Task: Open Card Food Processing Review in Board Sales Forecasting and Analysis to Workspace Corporate Social Responsibility and add a team member Softage.1@softage.net, a label Orange, a checklist Invoice Tracking, an attachment from your computer, a color Orange and finally, add a card description 'Plan and execute company team-building retreat with a focus on work-life balance' and a comment 'Let us approach this task with a sense of urgency and importance, recognizing the impact it has on the overall project.'. Add a start date 'Jan 05, 1900' with a due date 'Jan 12, 1900'
Action: Mouse moved to (77, 421)
Screenshot: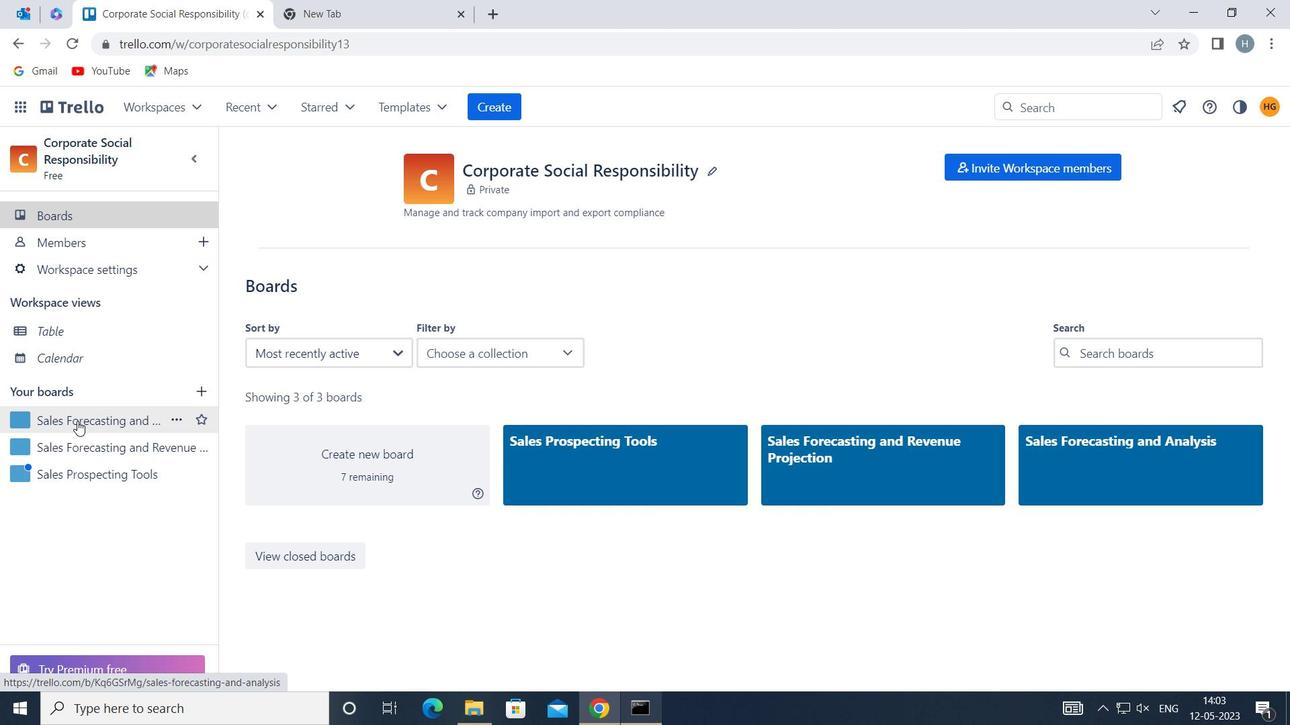 
Action: Mouse pressed left at (77, 421)
Screenshot: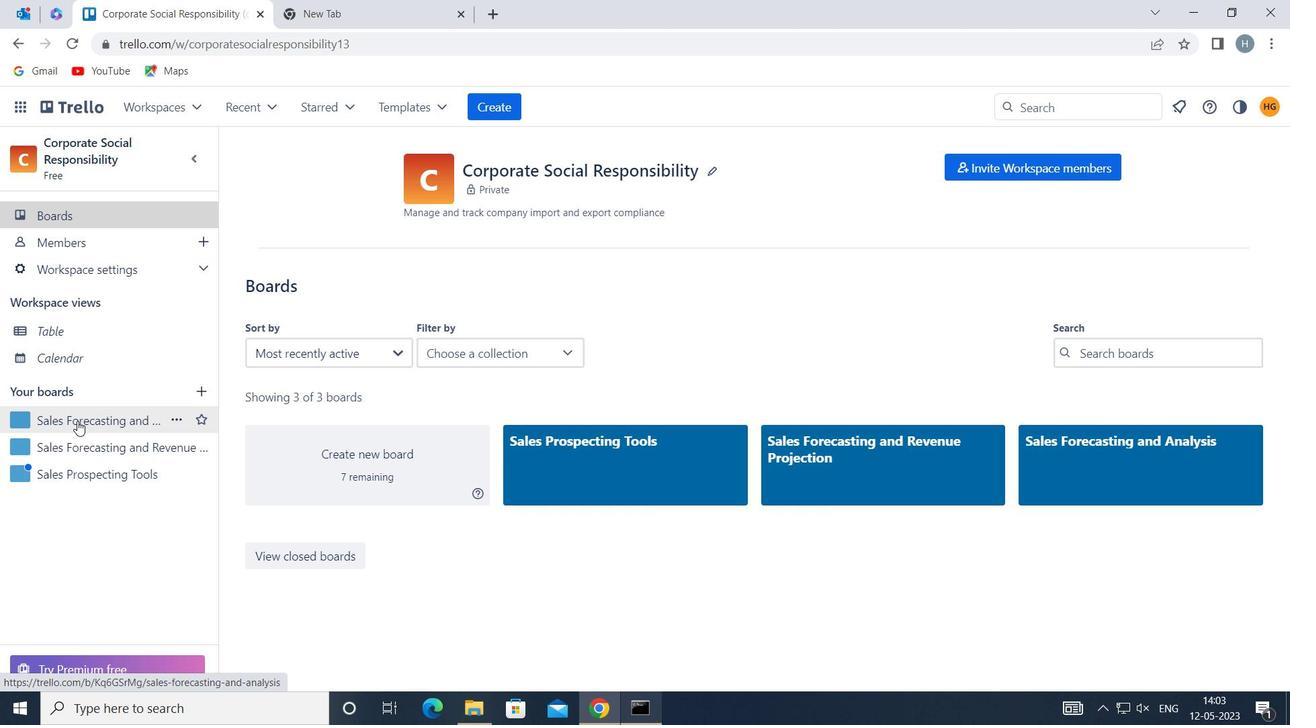
Action: Mouse moved to (589, 244)
Screenshot: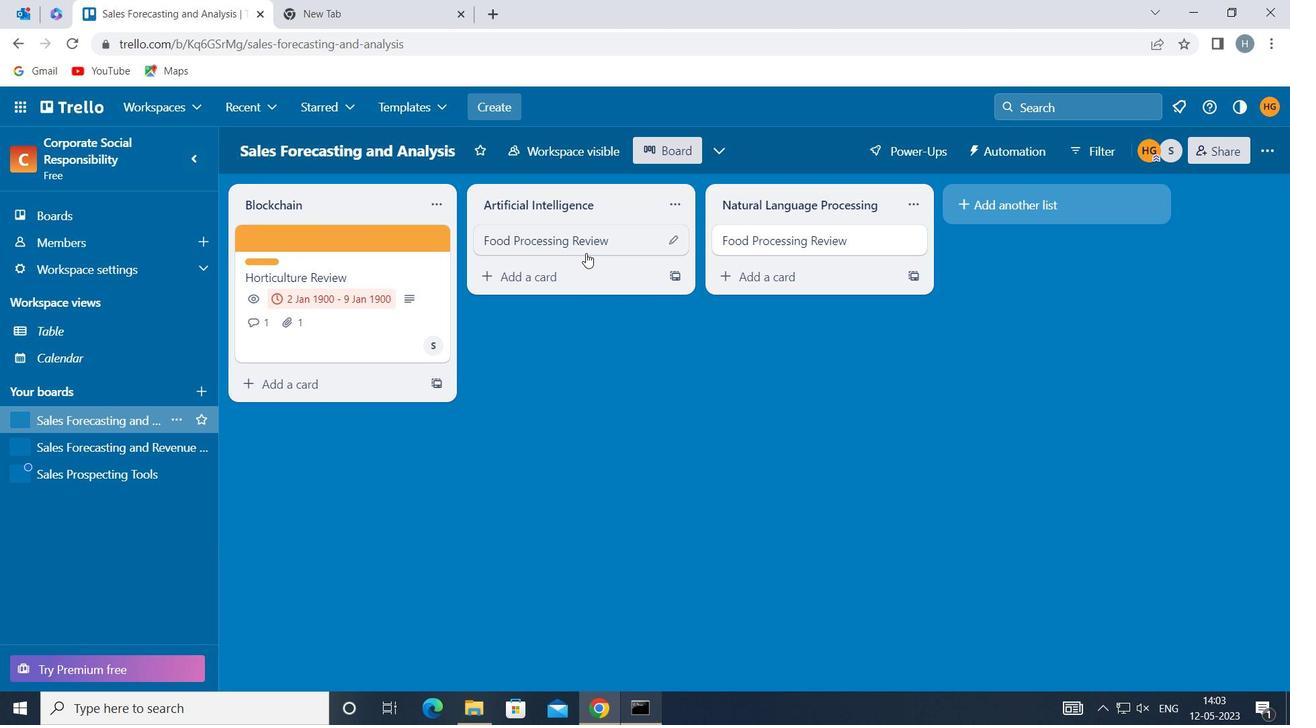 
Action: Mouse pressed left at (589, 244)
Screenshot: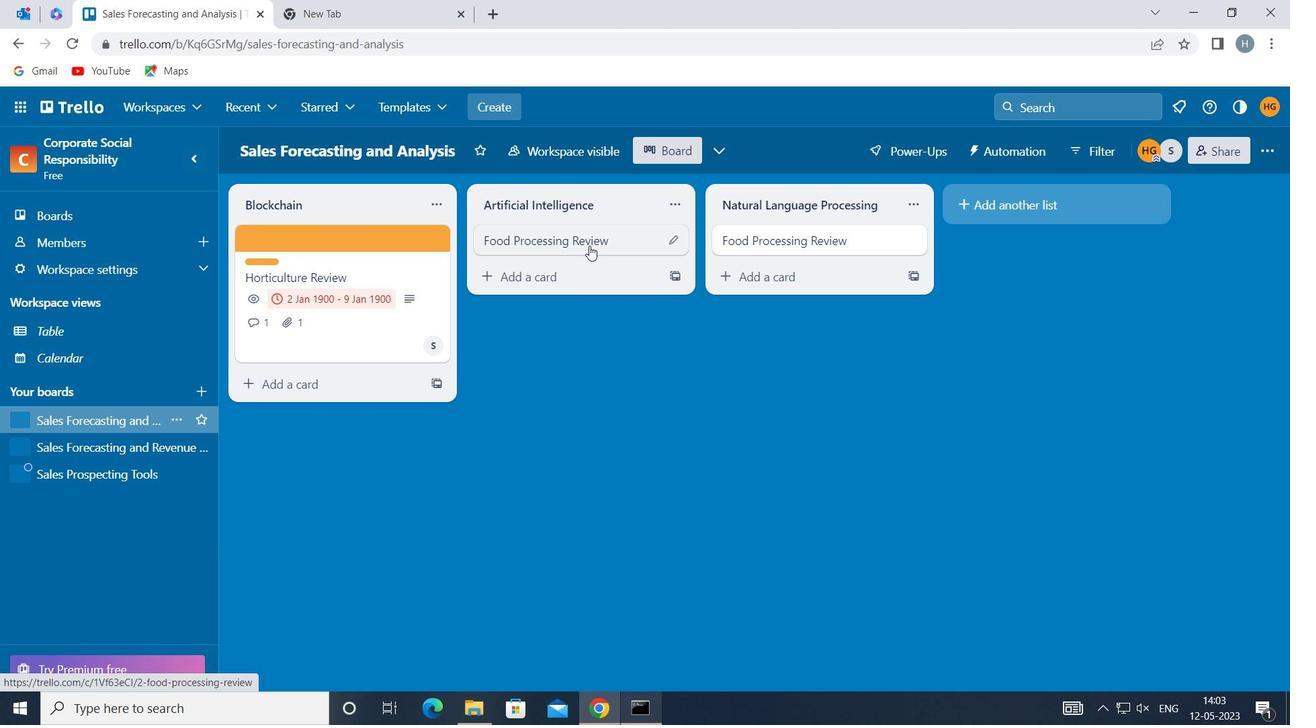 
Action: Mouse moved to (817, 291)
Screenshot: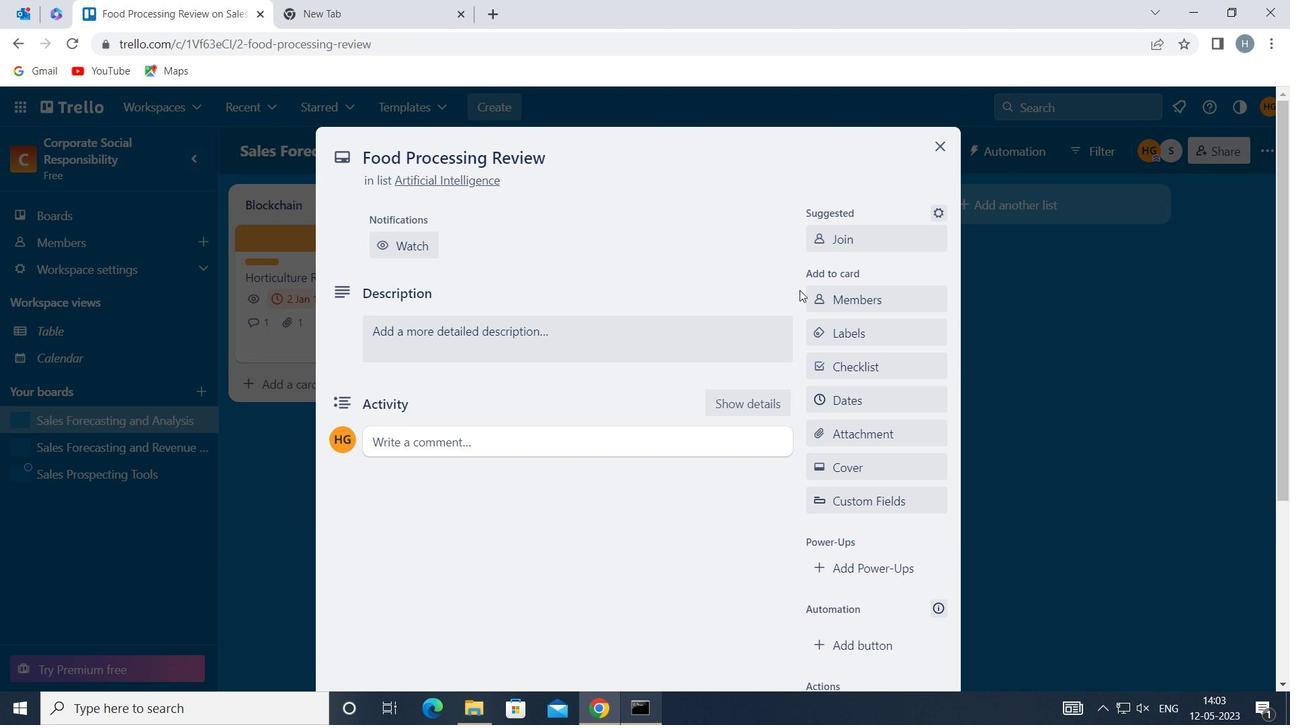 
Action: Mouse pressed left at (817, 291)
Screenshot: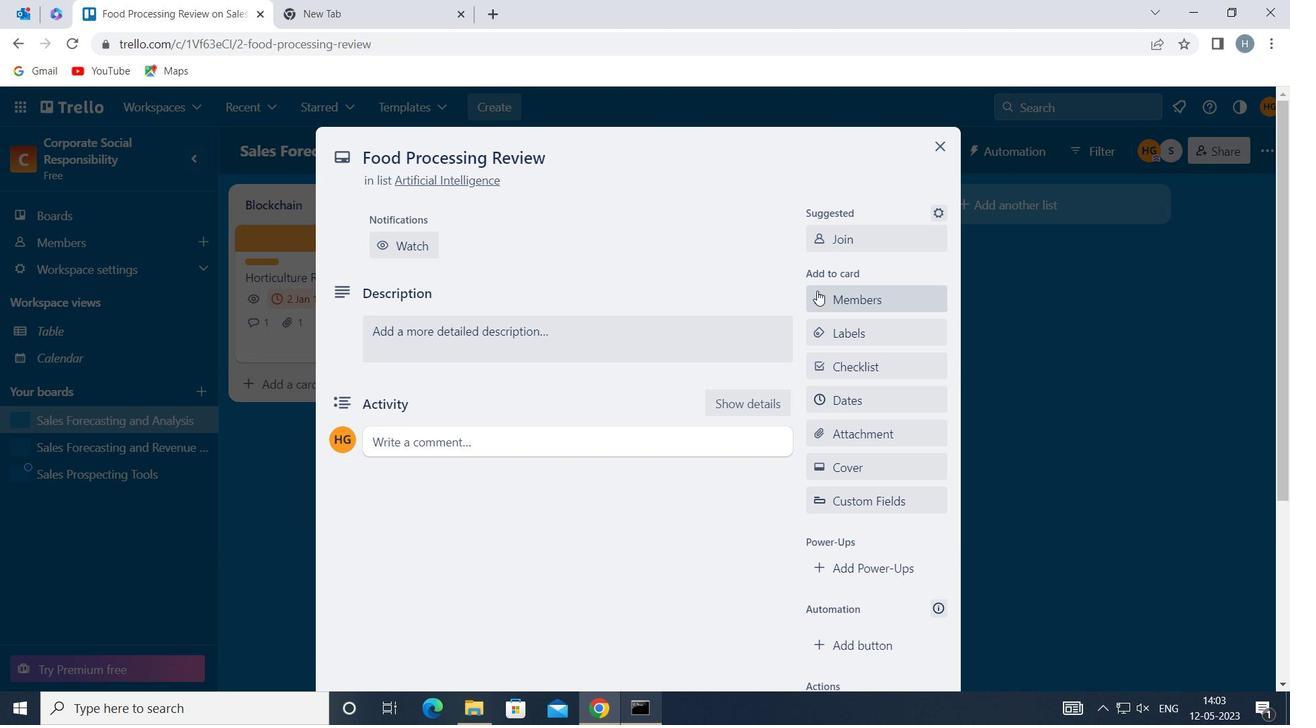 
Action: Key pressed softage
Screenshot: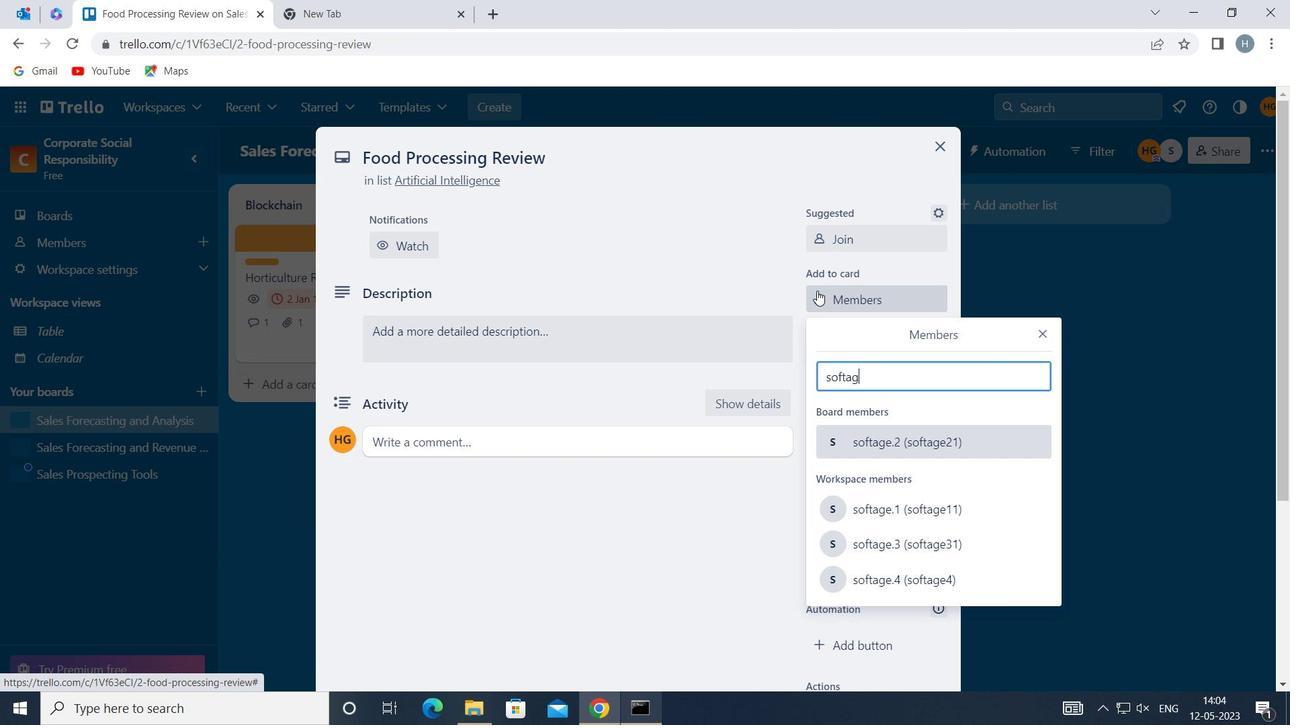 
Action: Mouse moved to (908, 503)
Screenshot: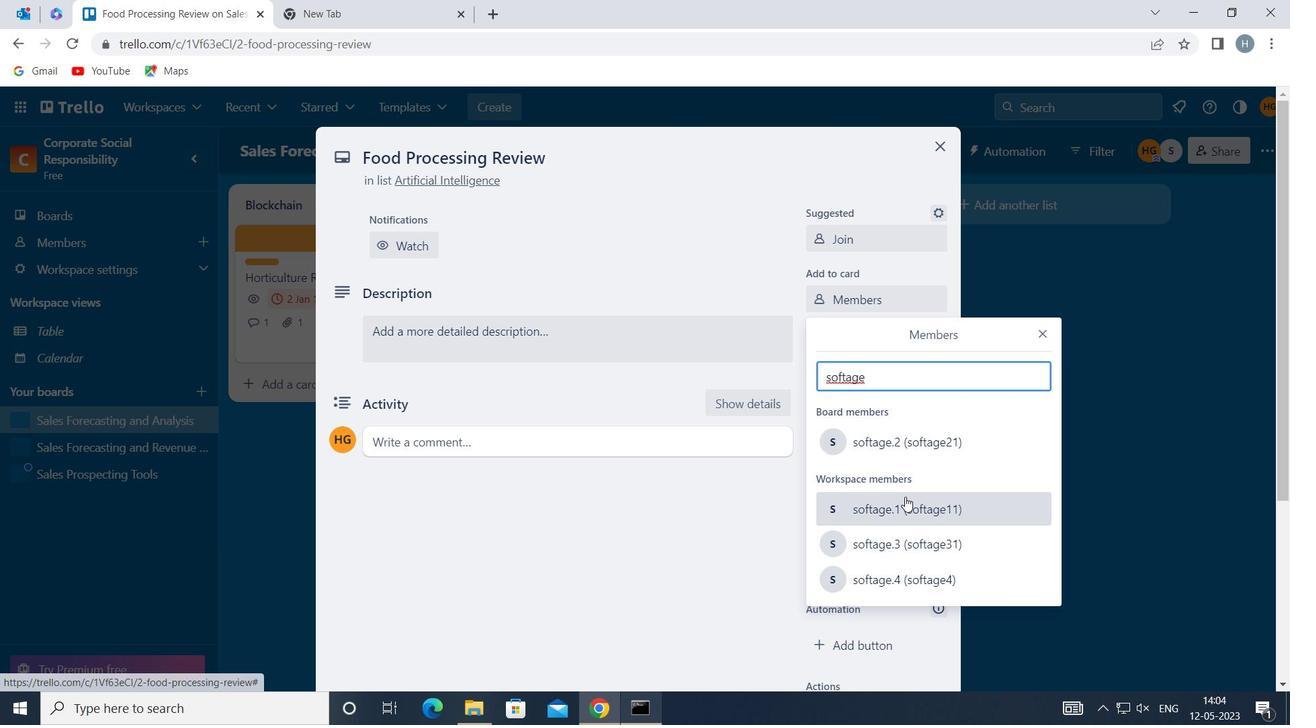 
Action: Mouse pressed left at (908, 503)
Screenshot: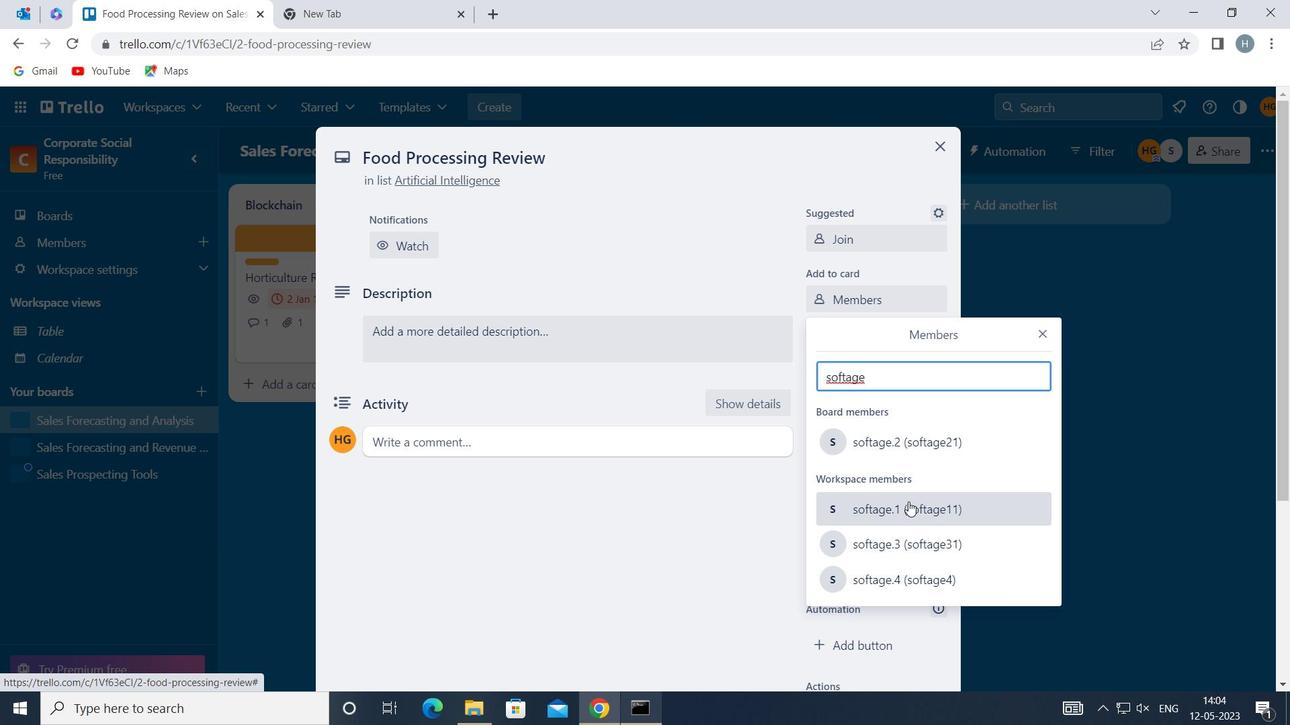 
Action: Mouse moved to (1050, 333)
Screenshot: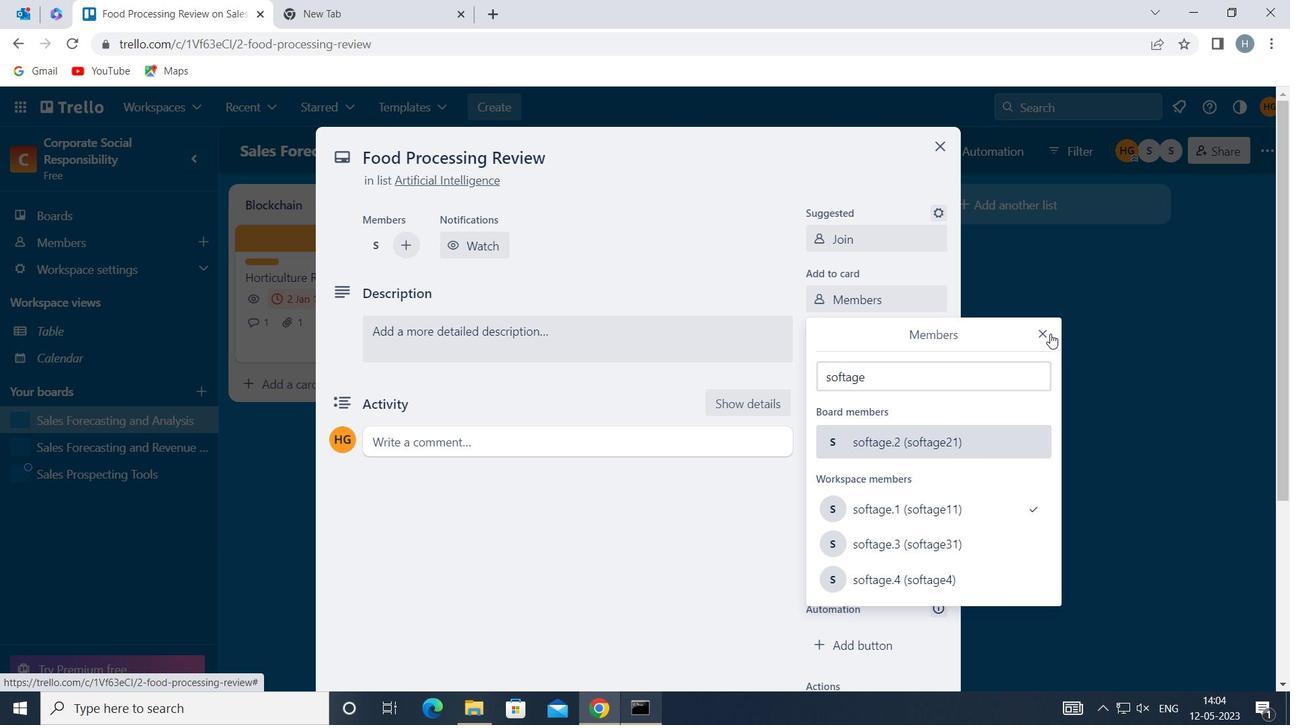 
Action: Mouse pressed left at (1050, 333)
Screenshot: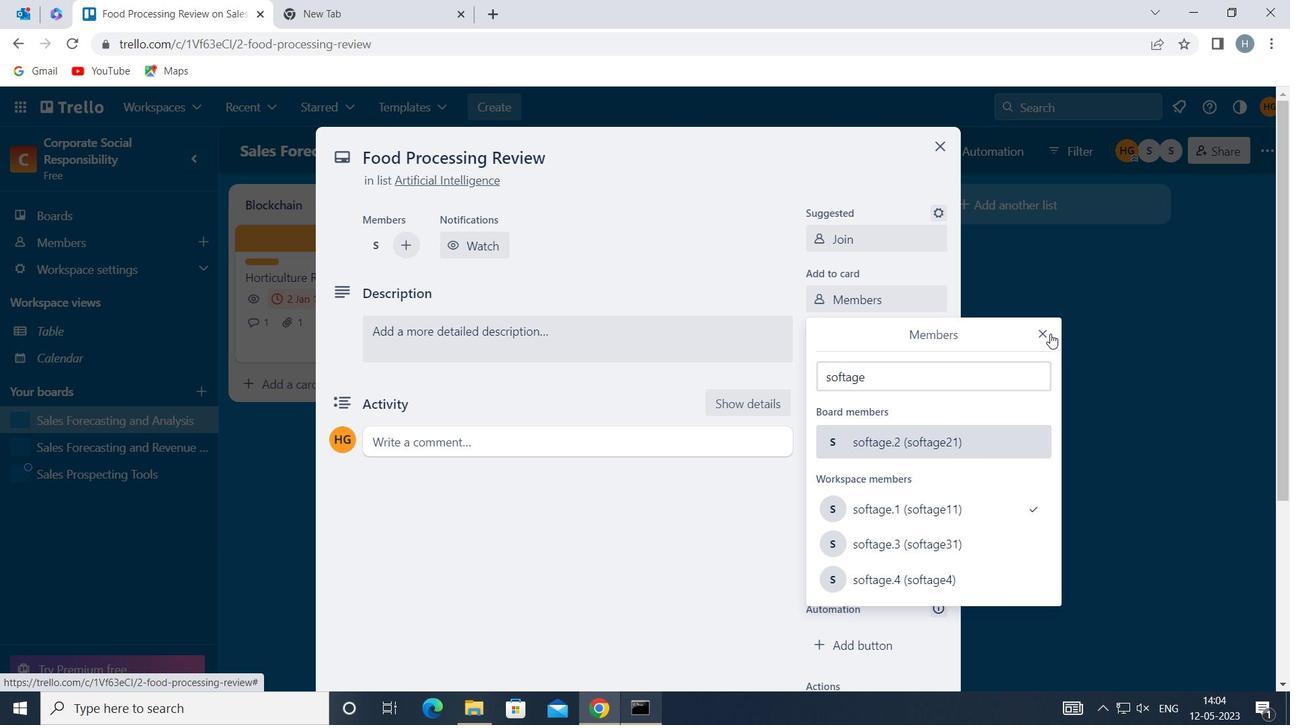 
Action: Mouse moved to (877, 329)
Screenshot: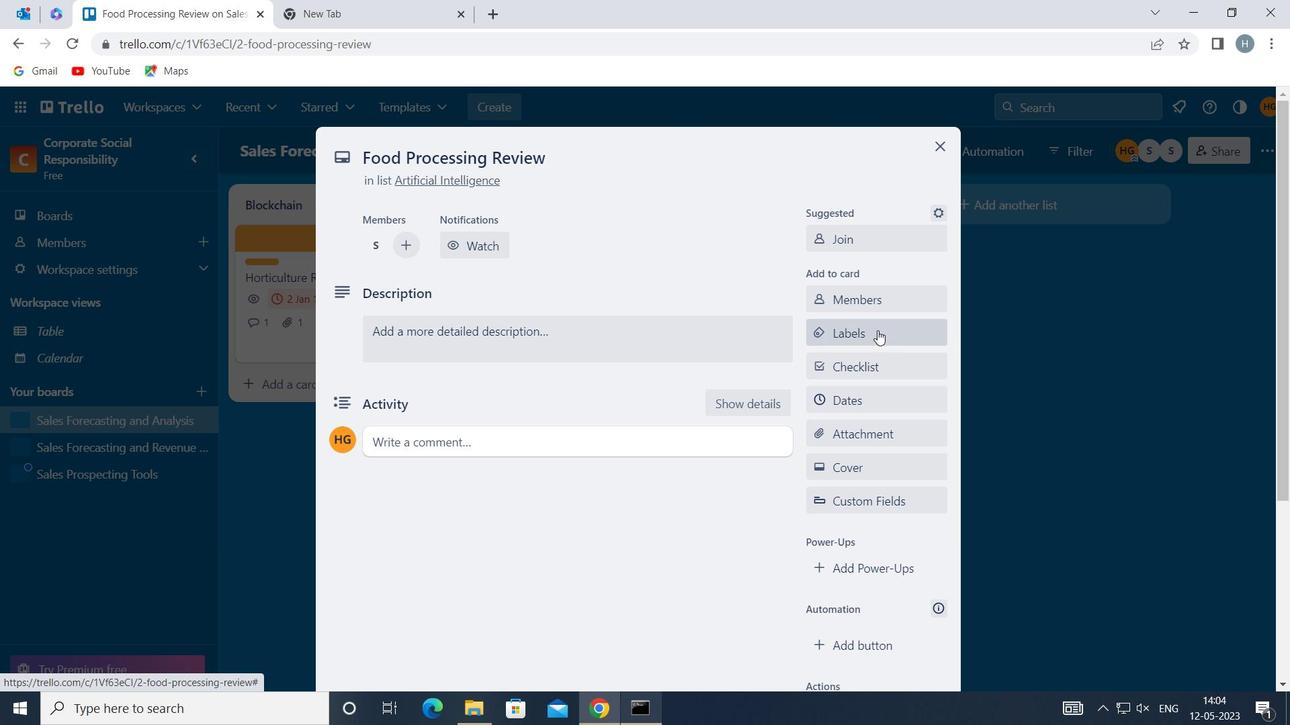 
Action: Mouse pressed left at (877, 329)
Screenshot: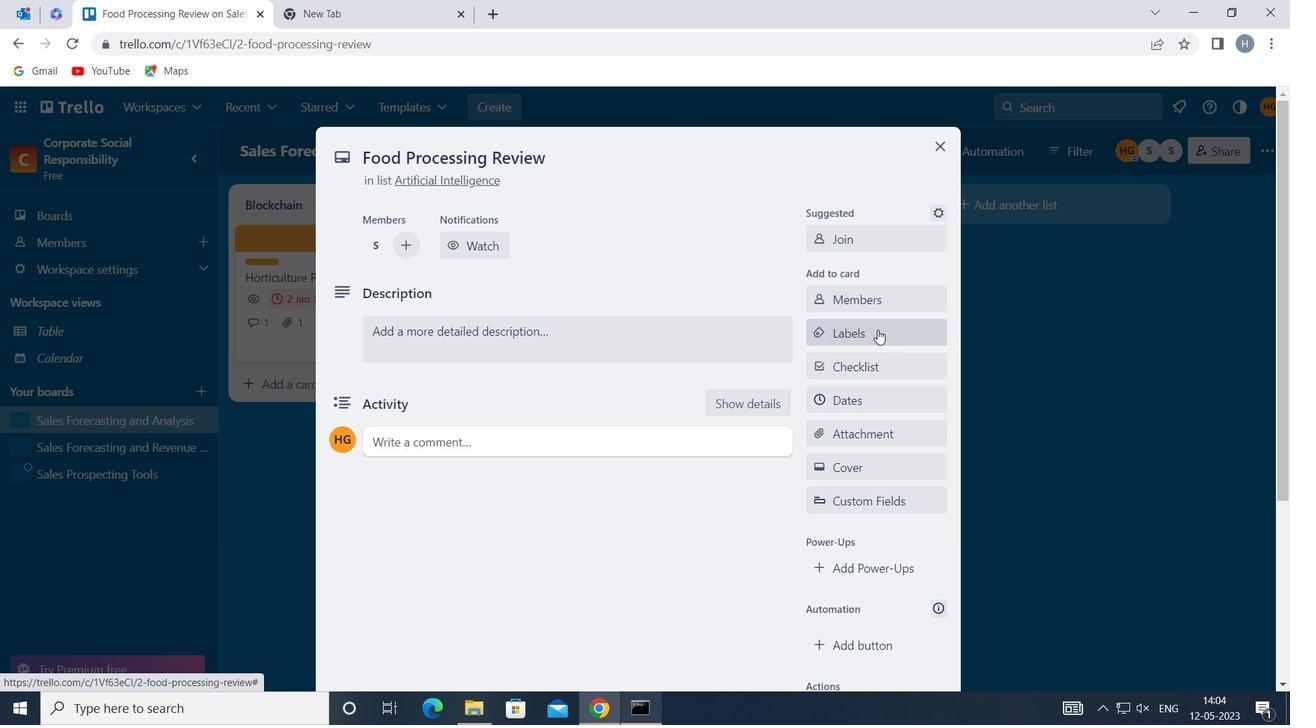 
Action: Mouse moved to (878, 305)
Screenshot: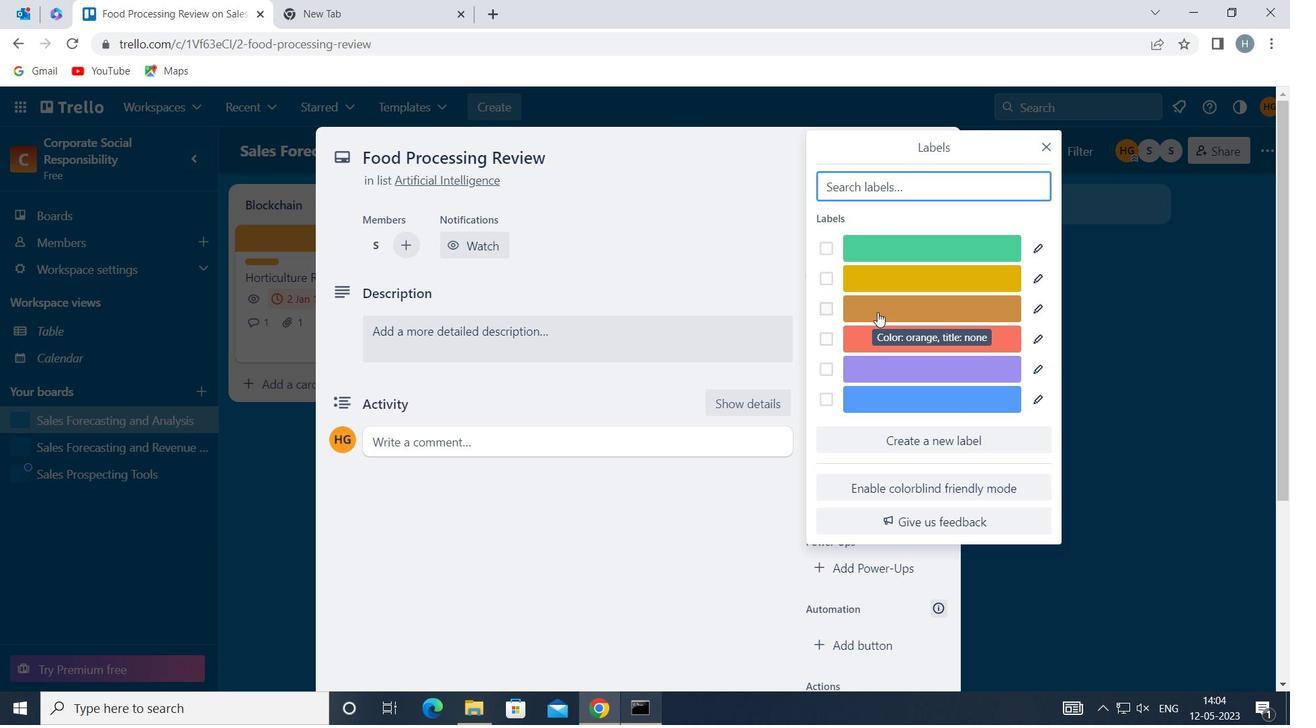 
Action: Mouse pressed left at (878, 305)
Screenshot: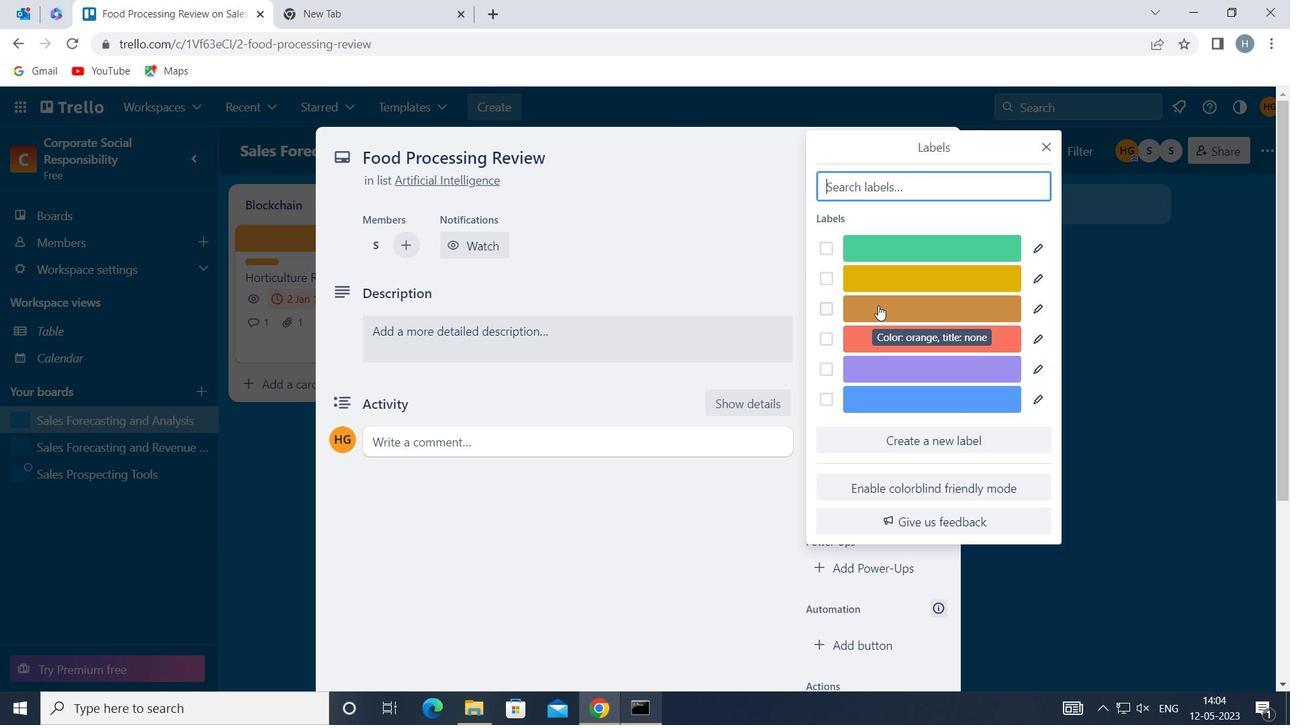 
Action: Mouse moved to (1047, 144)
Screenshot: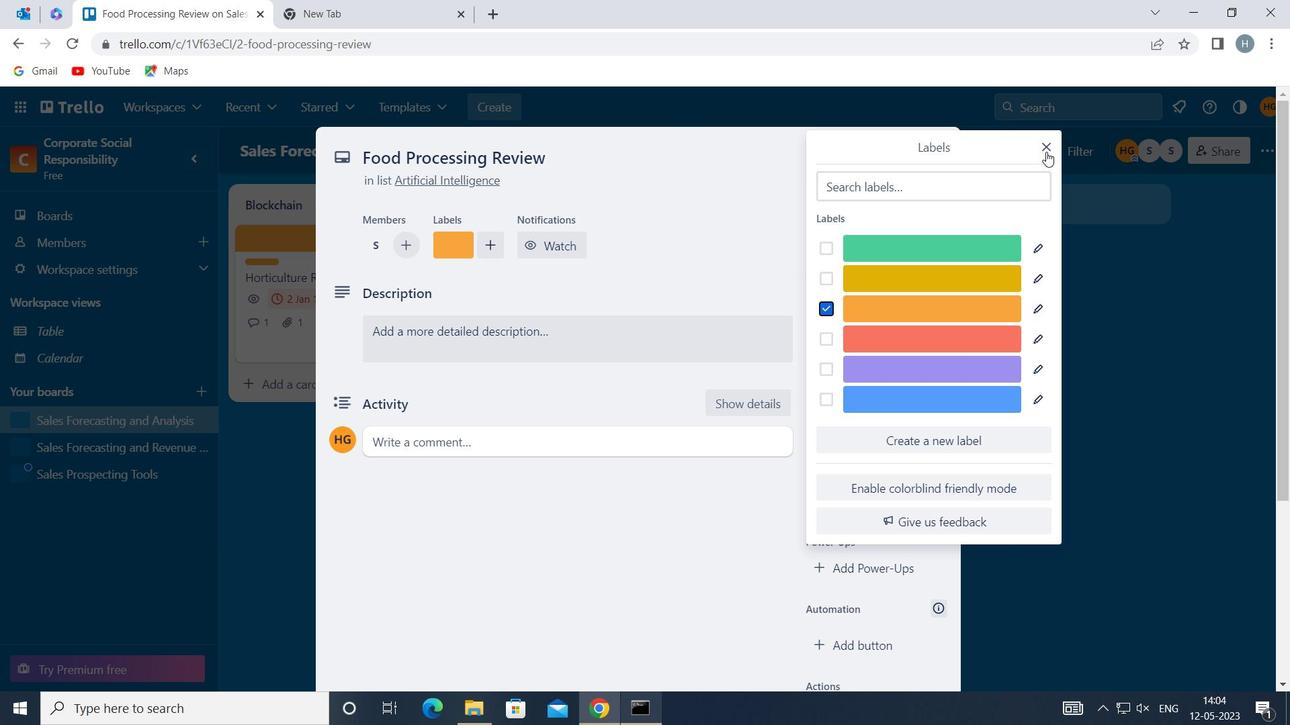 
Action: Mouse pressed left at (1047, 144)
Screenshot: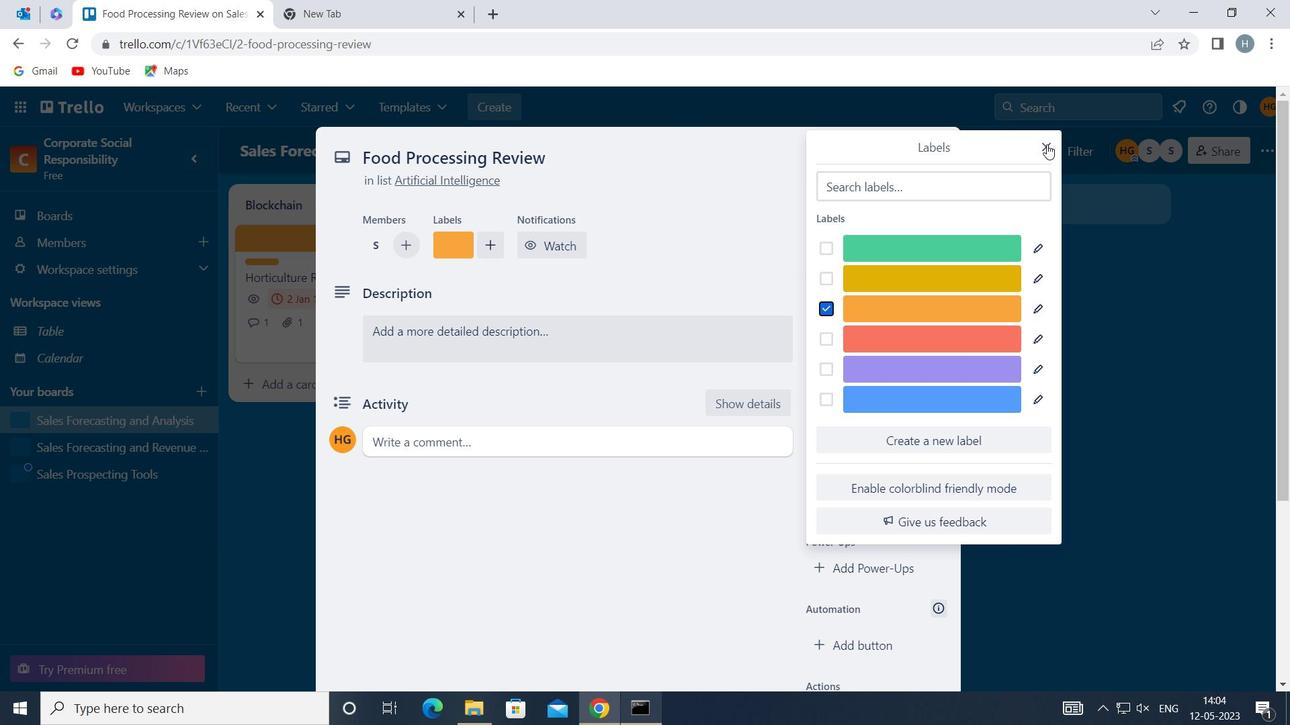 
Action: Mouse moved to (886, 366)
Screenshot: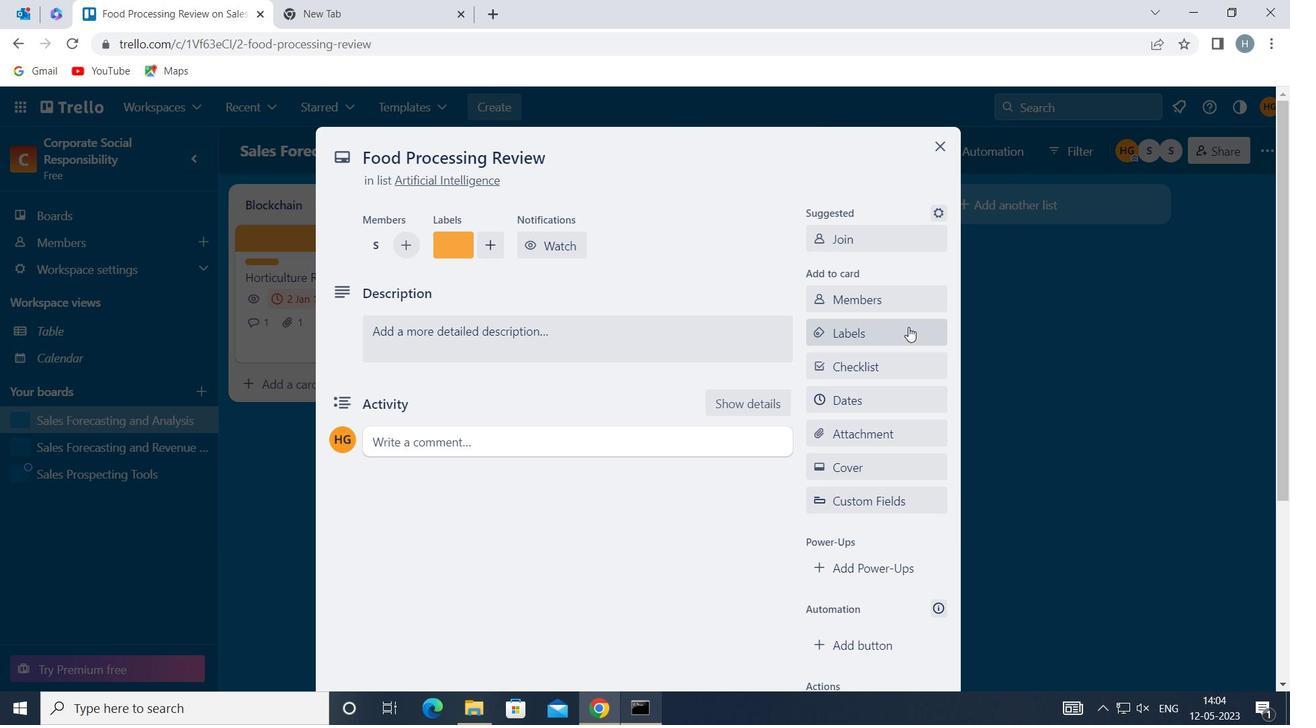 
Action: Mouse pressed left at (886, 366)
Screenshot: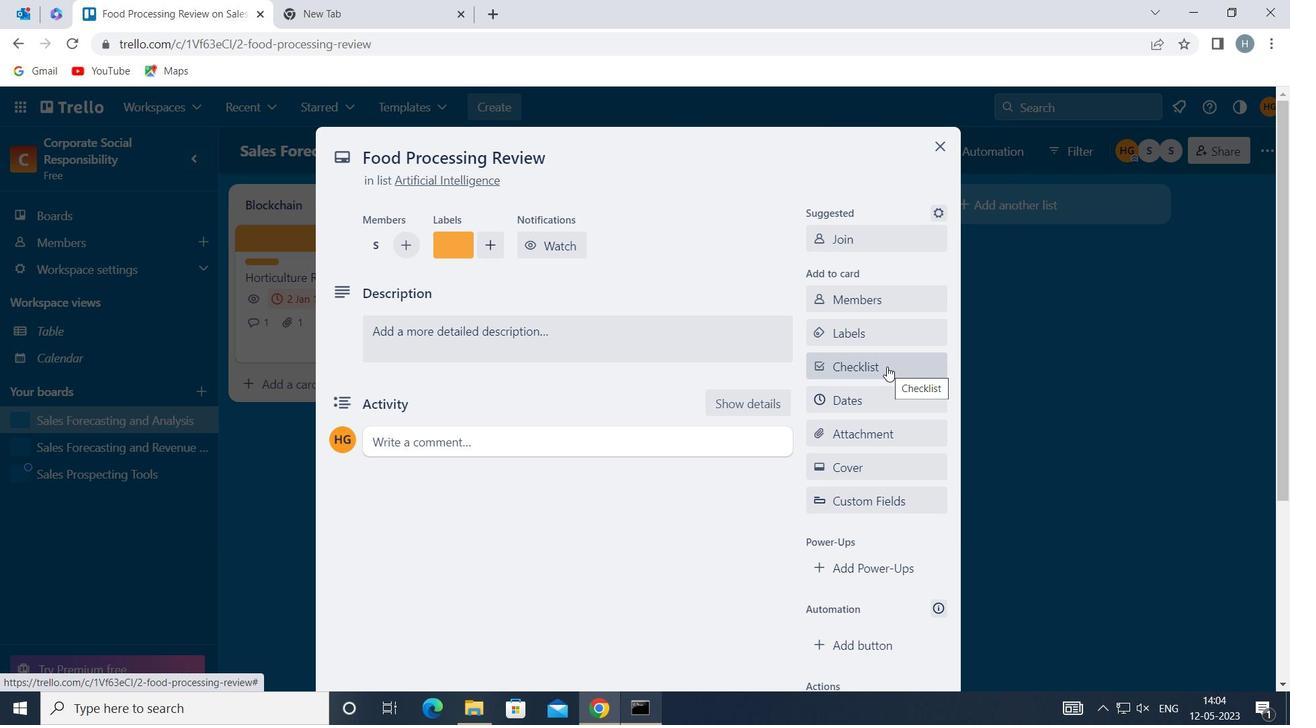 
Action: Mouse moved to (886, 366)
Screenshot: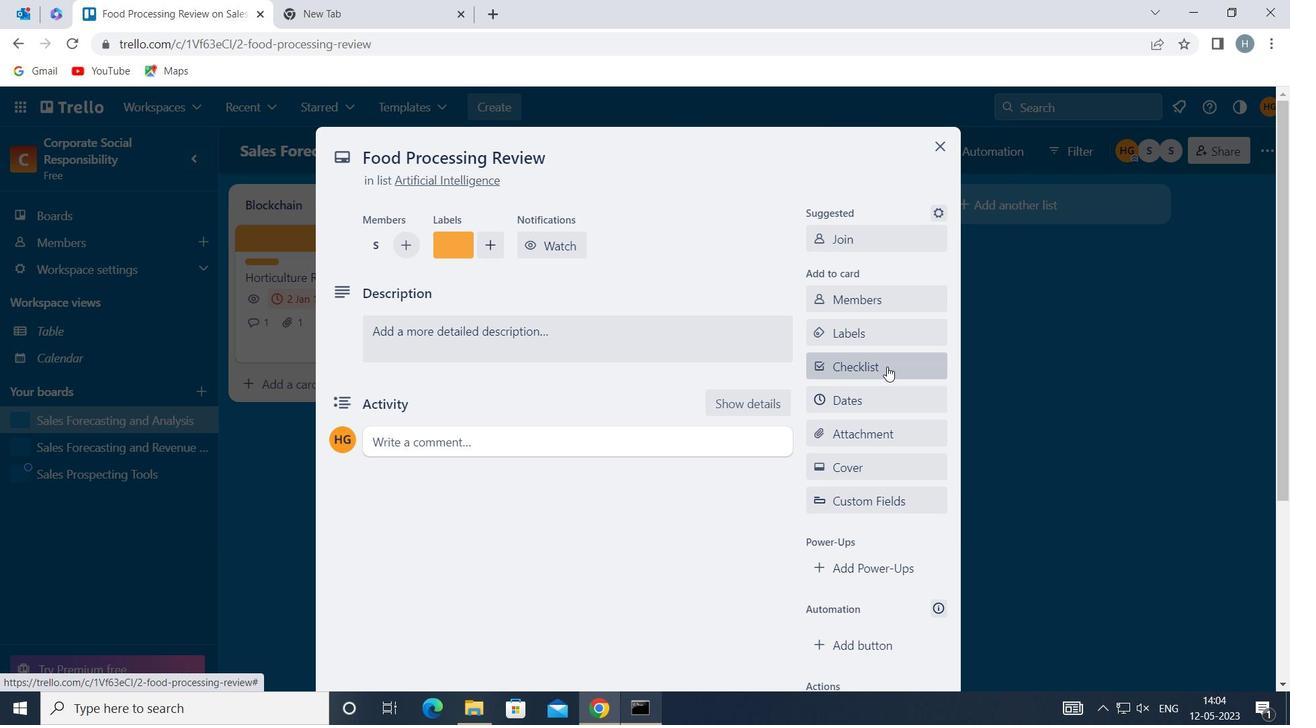 
Action: Key pressed <Key.shift>INVOIE<Key.backspace>CE<Key.space><Key.shift>TRACKING
Screenshot: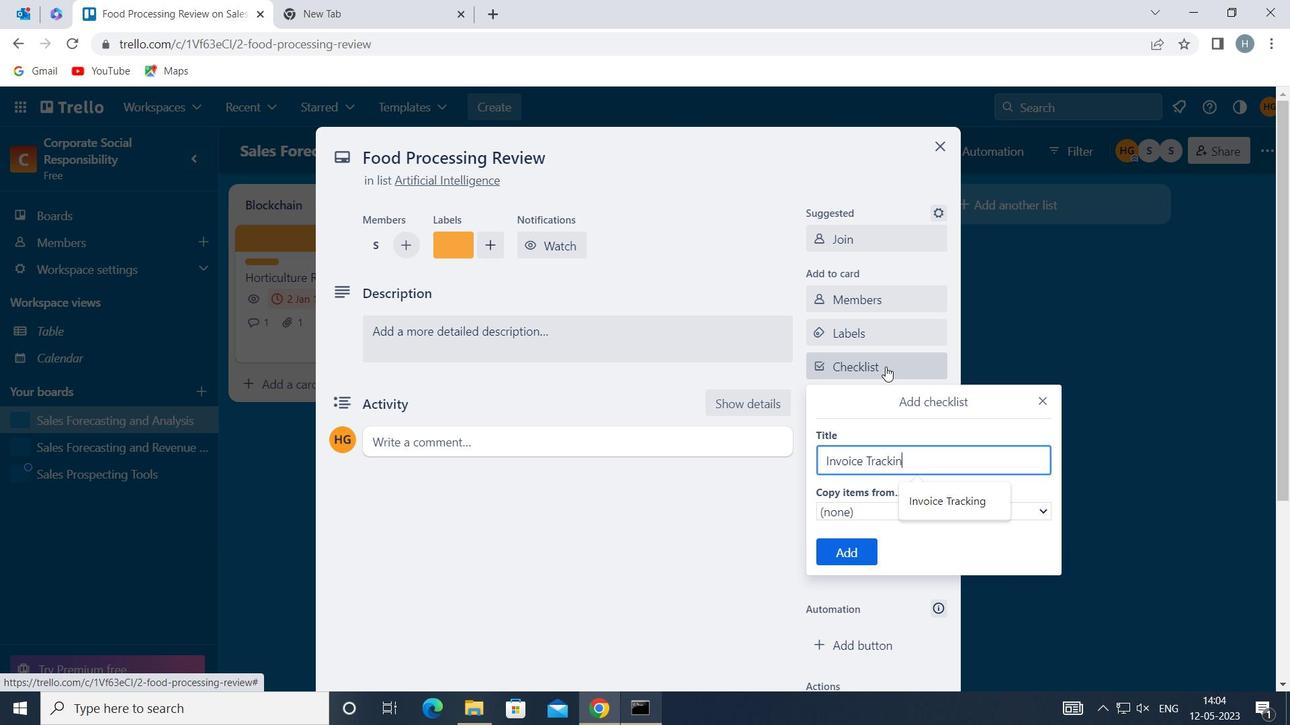 
Action: Mouse moved to (857, 548)
Screenshot: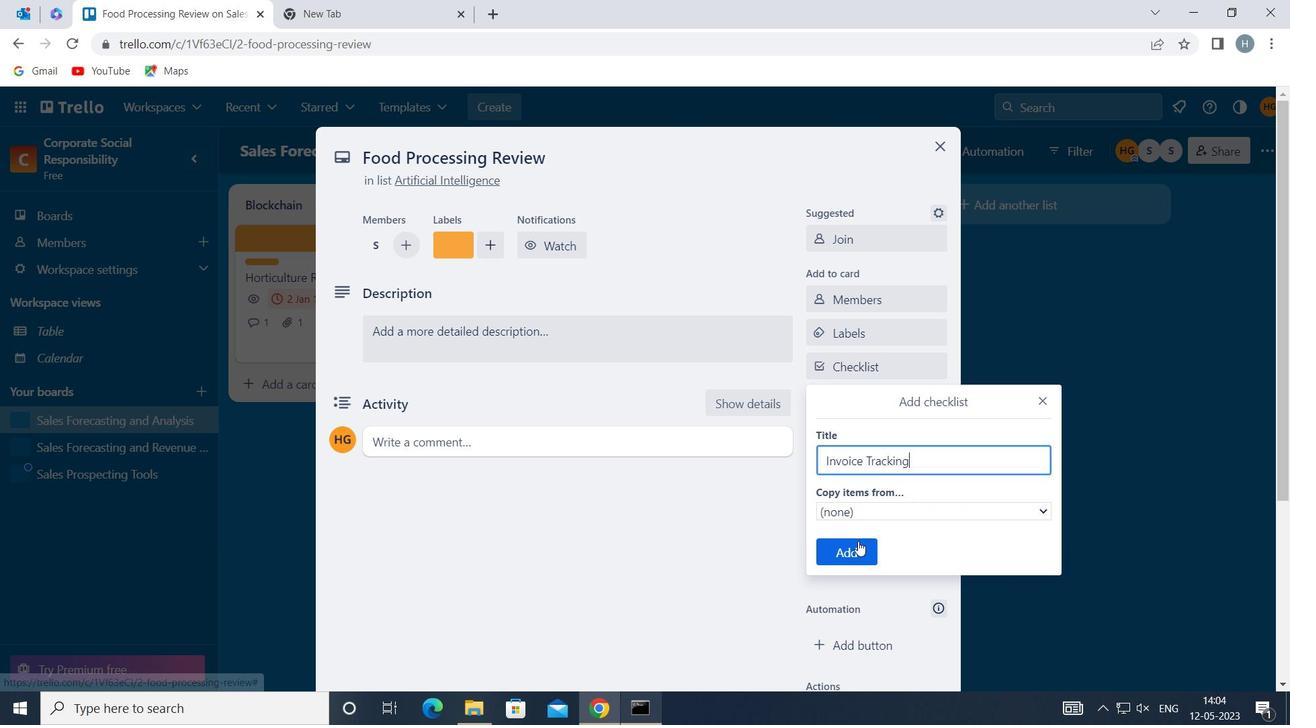 
Action: Mouse pressed left at (857, 548)
Screenshot: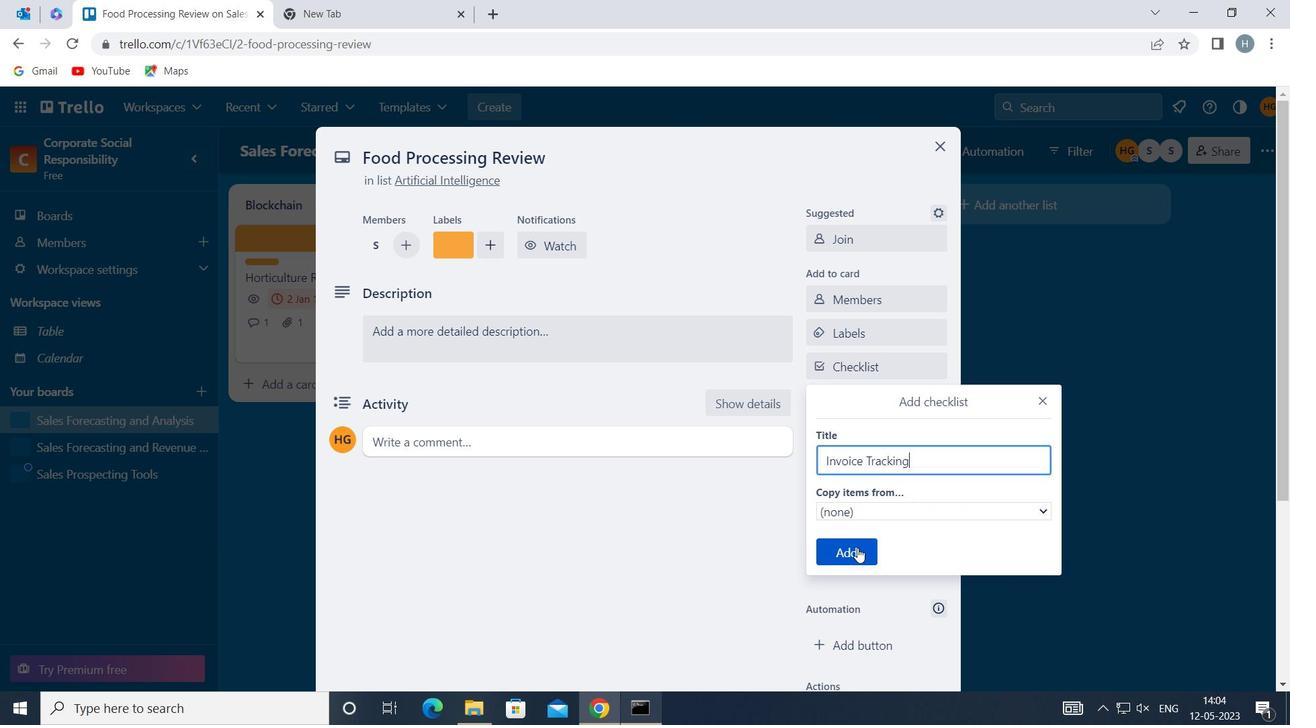 
Action: Mouse moved to (881, 432)
Screenshot: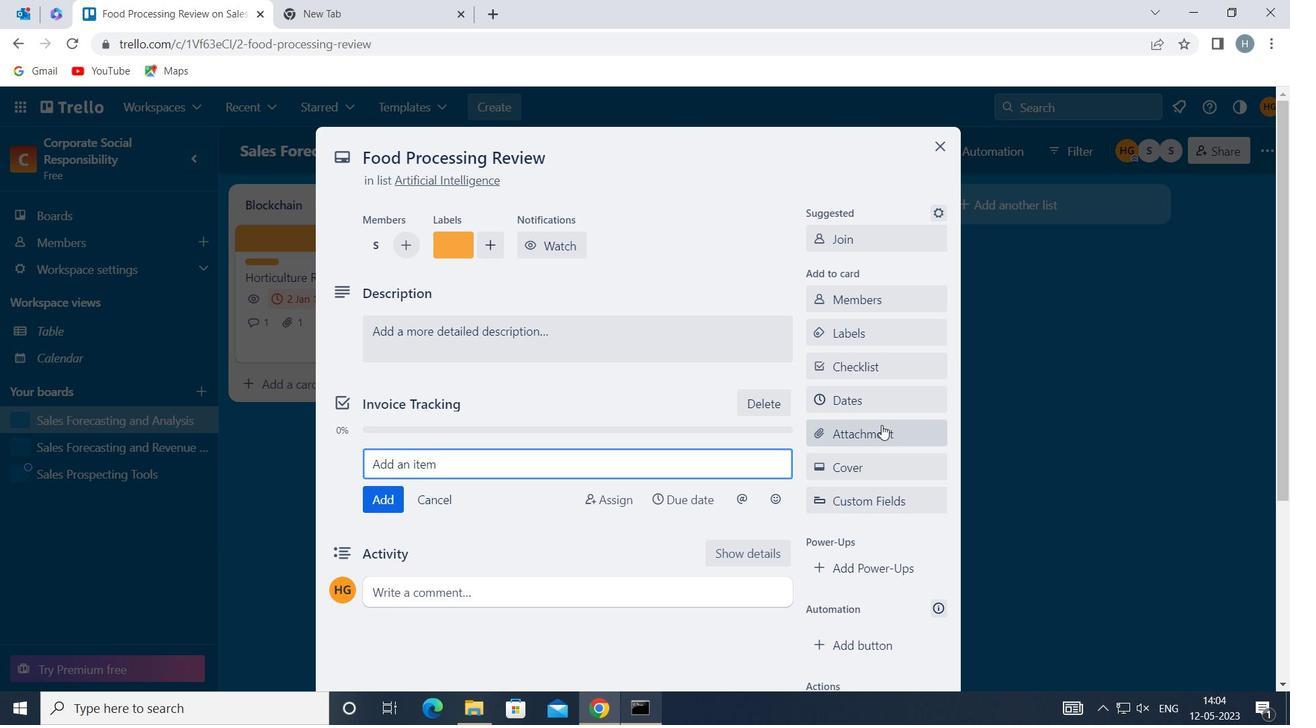 
Action: Mouse pressed left at (881, 432)
Screenshot: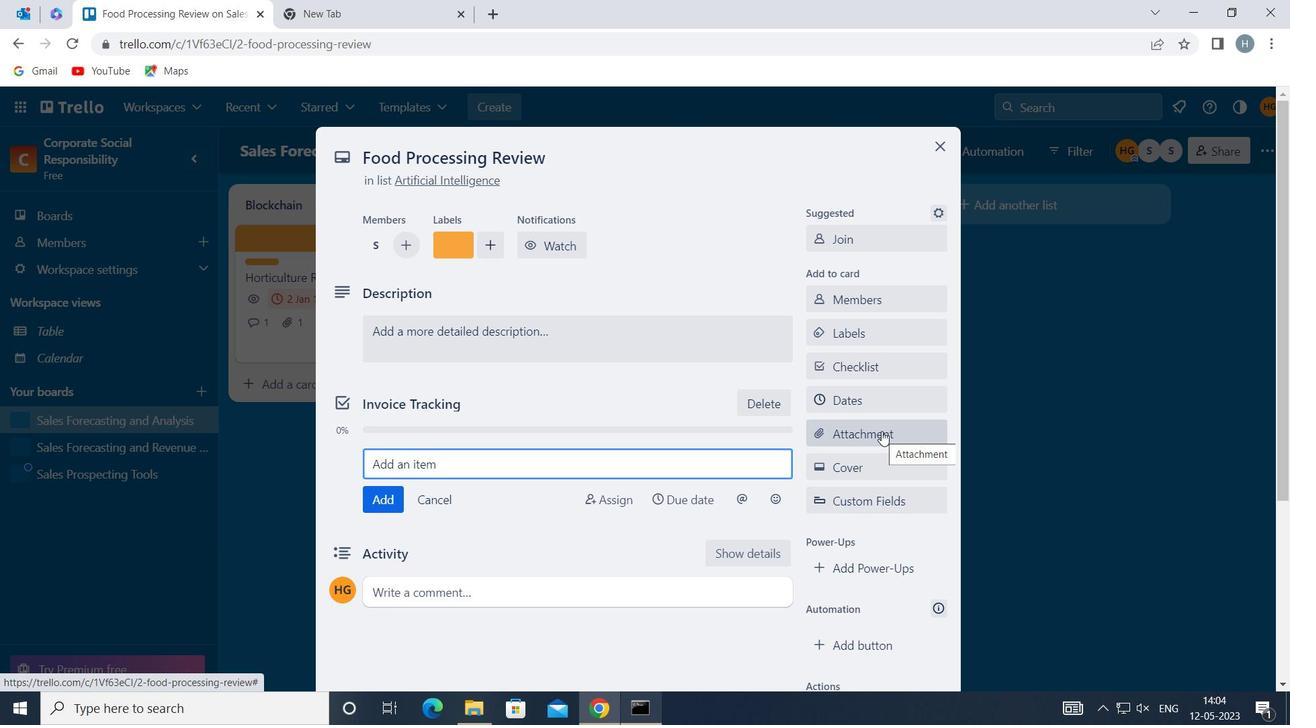 
Action: Mouse moved to (887, 183)
Screenshot: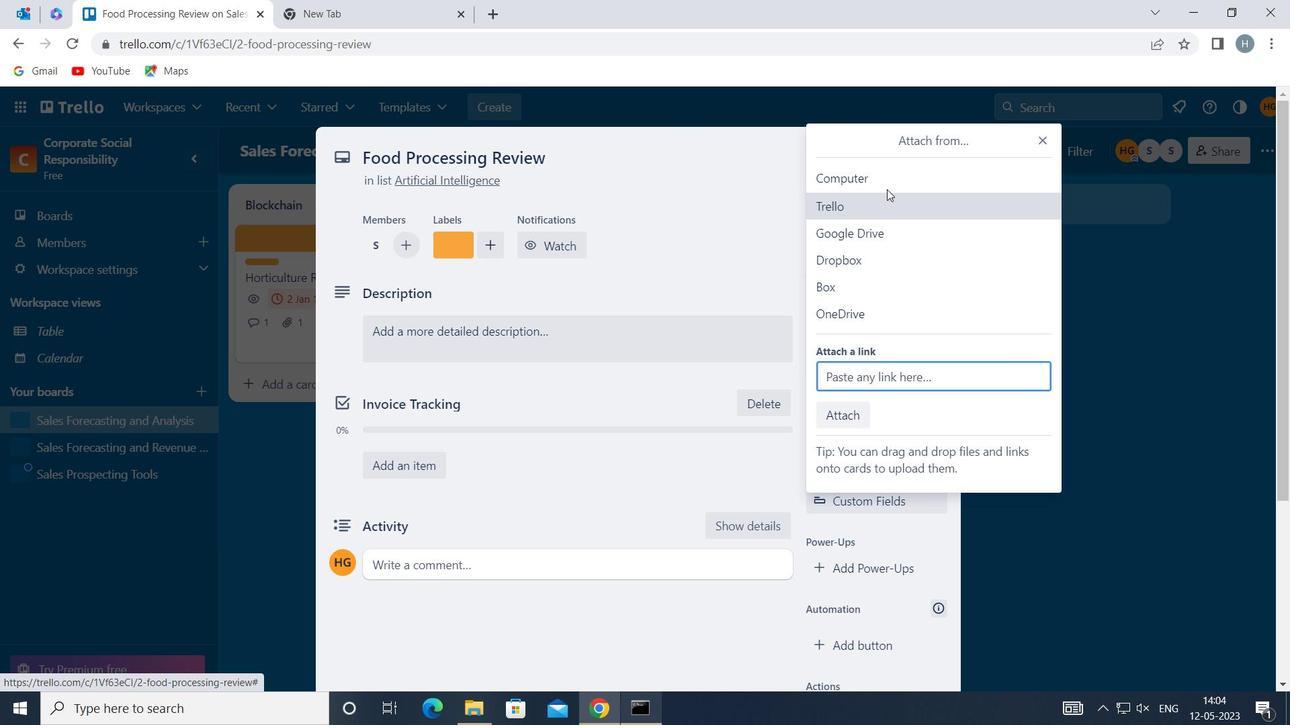 
Action: Mouse pressed left at (887, 183)
Screenshot: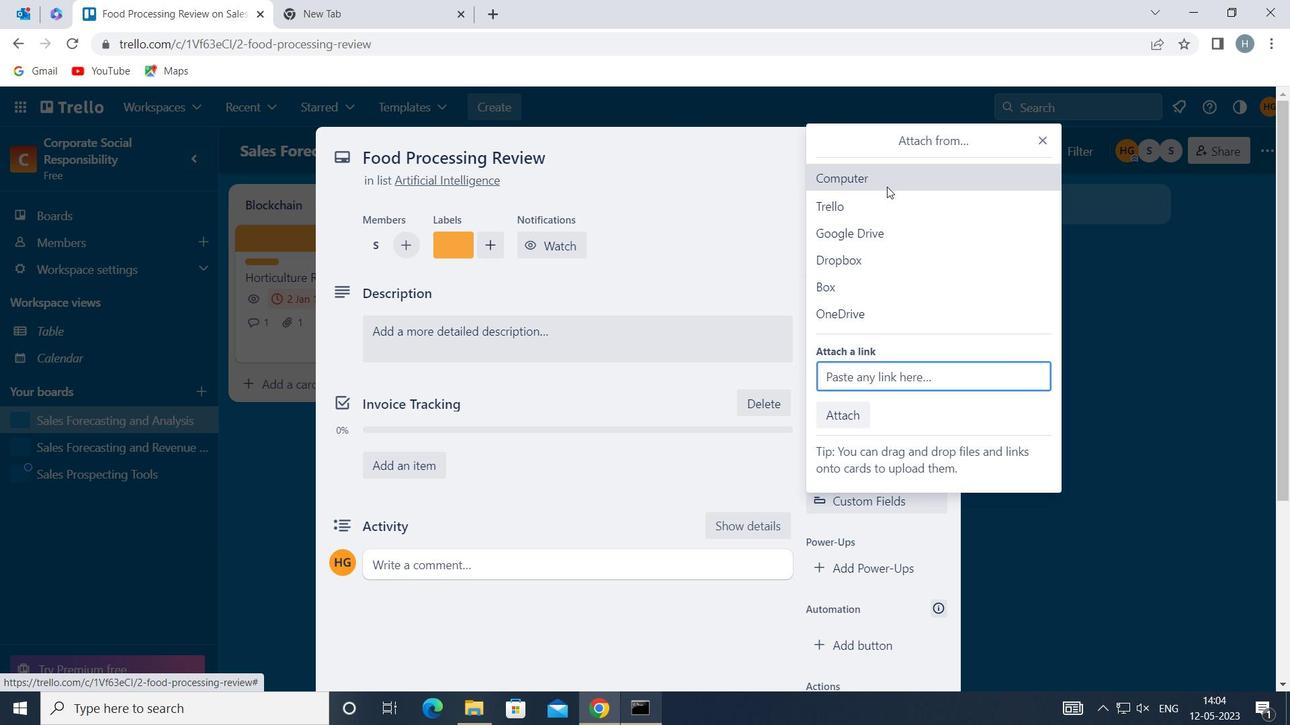 
Action: Mouse moved to (526, 141)
Screenshot: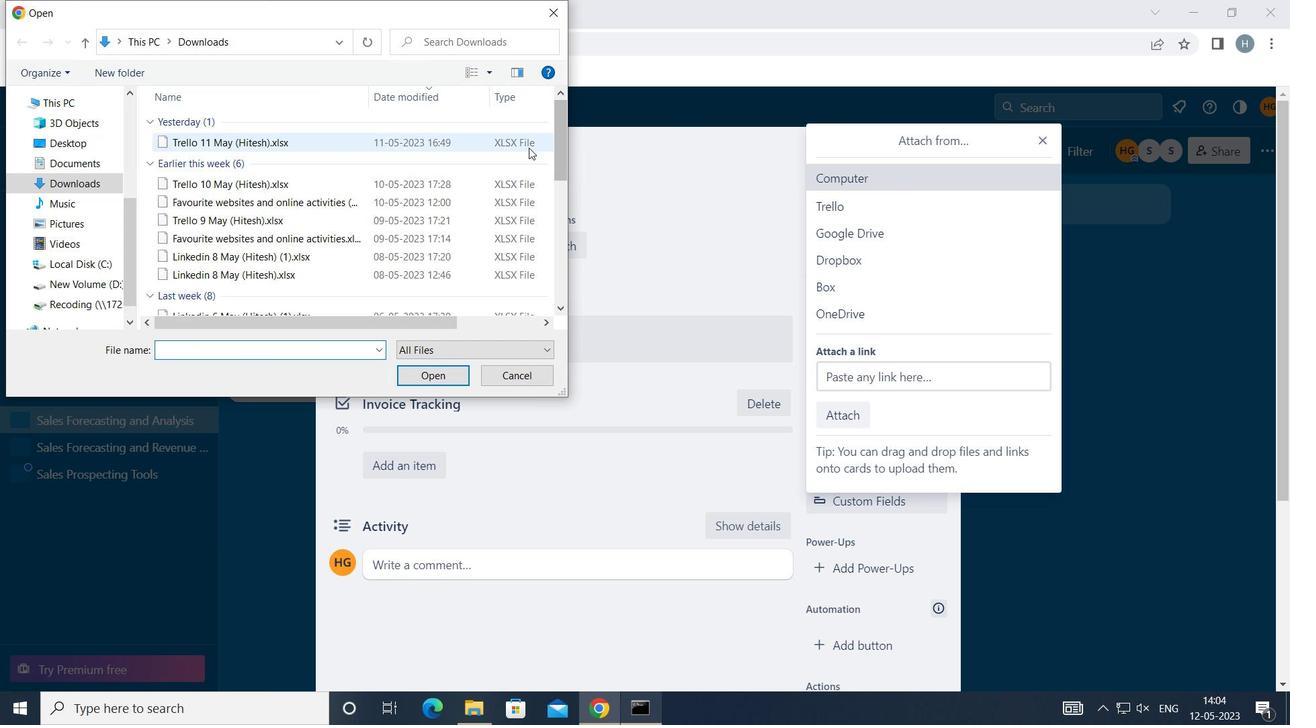 
Action: Mouse pressed left at (526, 141)
Screenshot: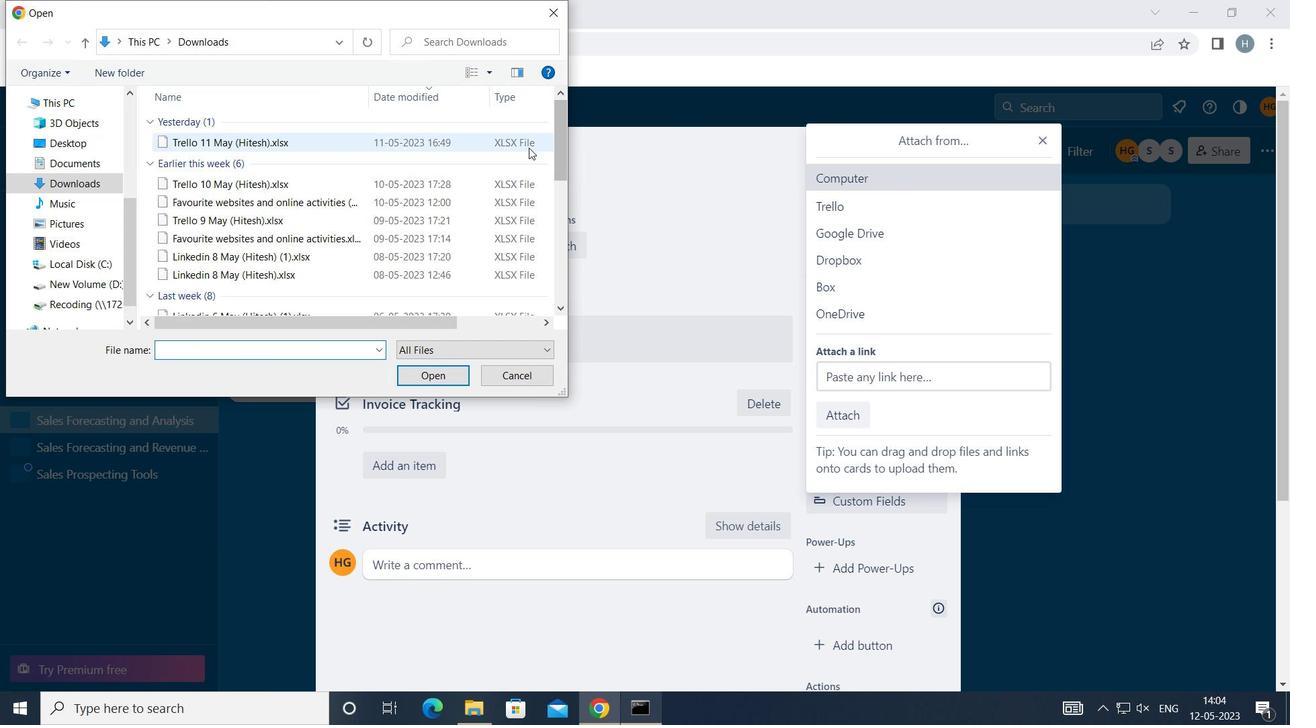 
Action: Mouse moved to (438, 371)
Screenshot: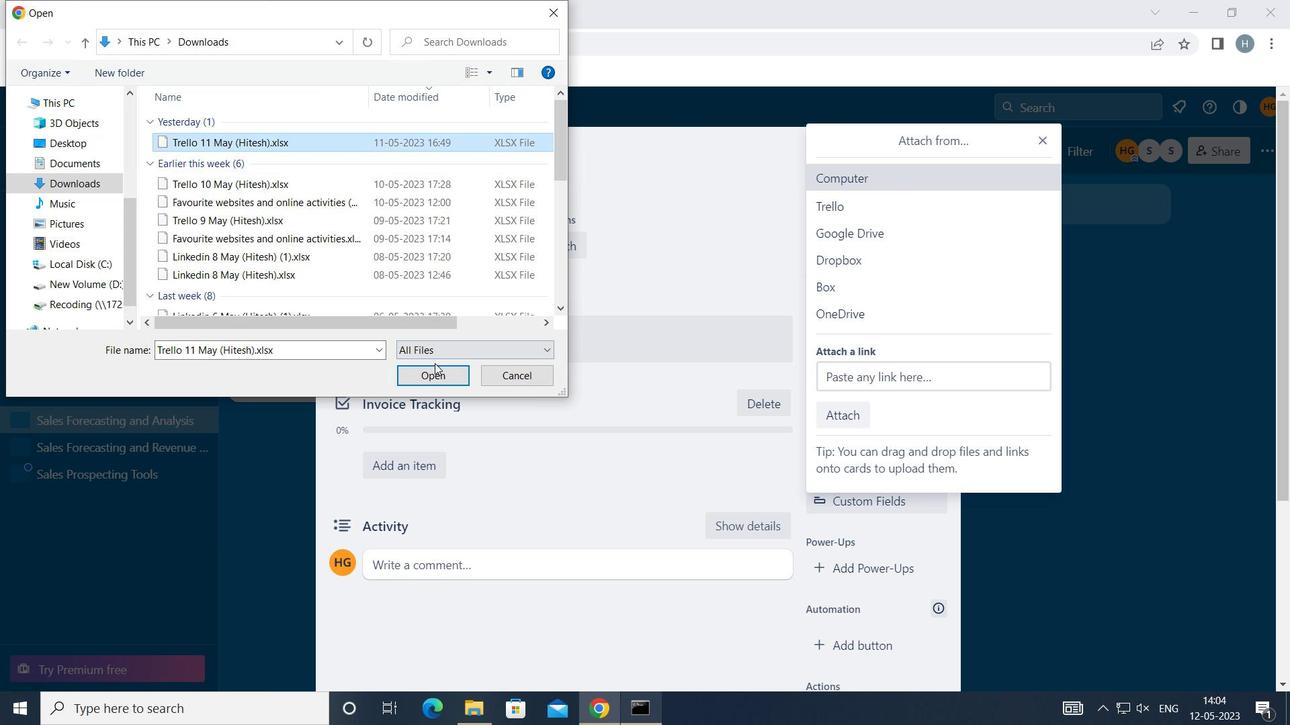 
Action: Mouse pressed left at (438, 371)
Screenshot: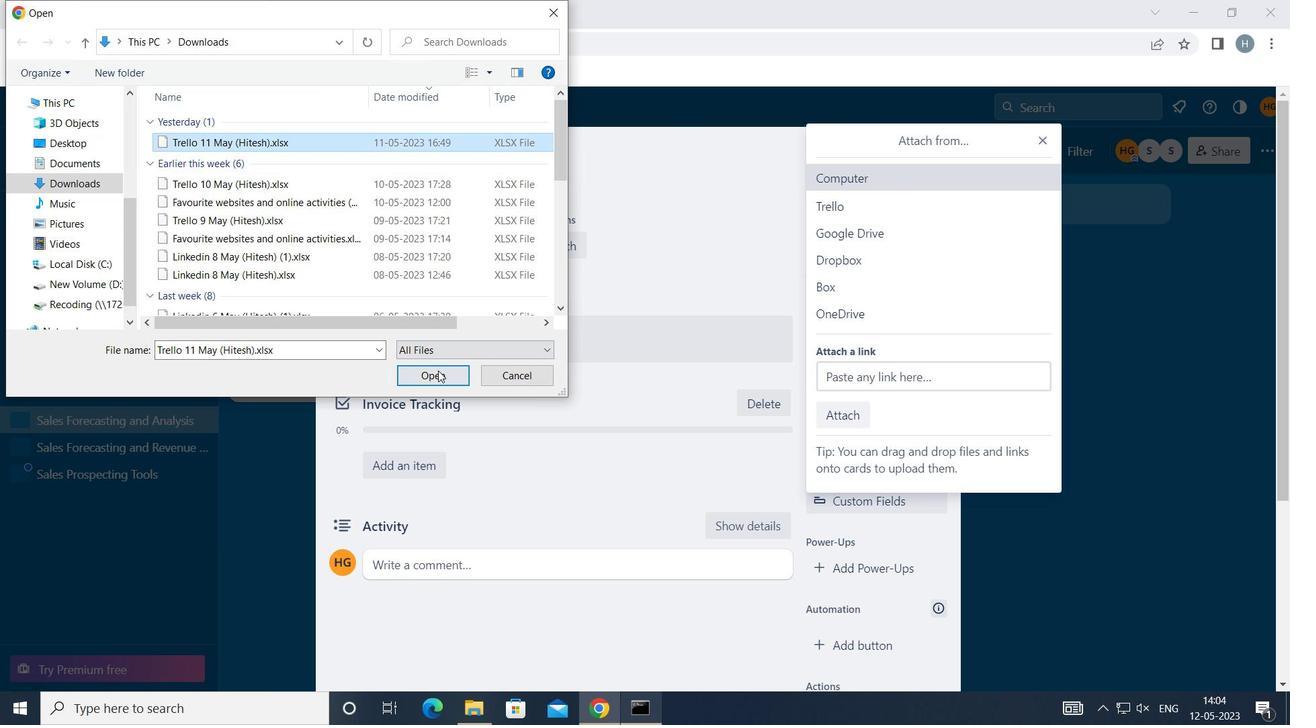 
Action: Mouse moved to (875, 463)
Screenshot: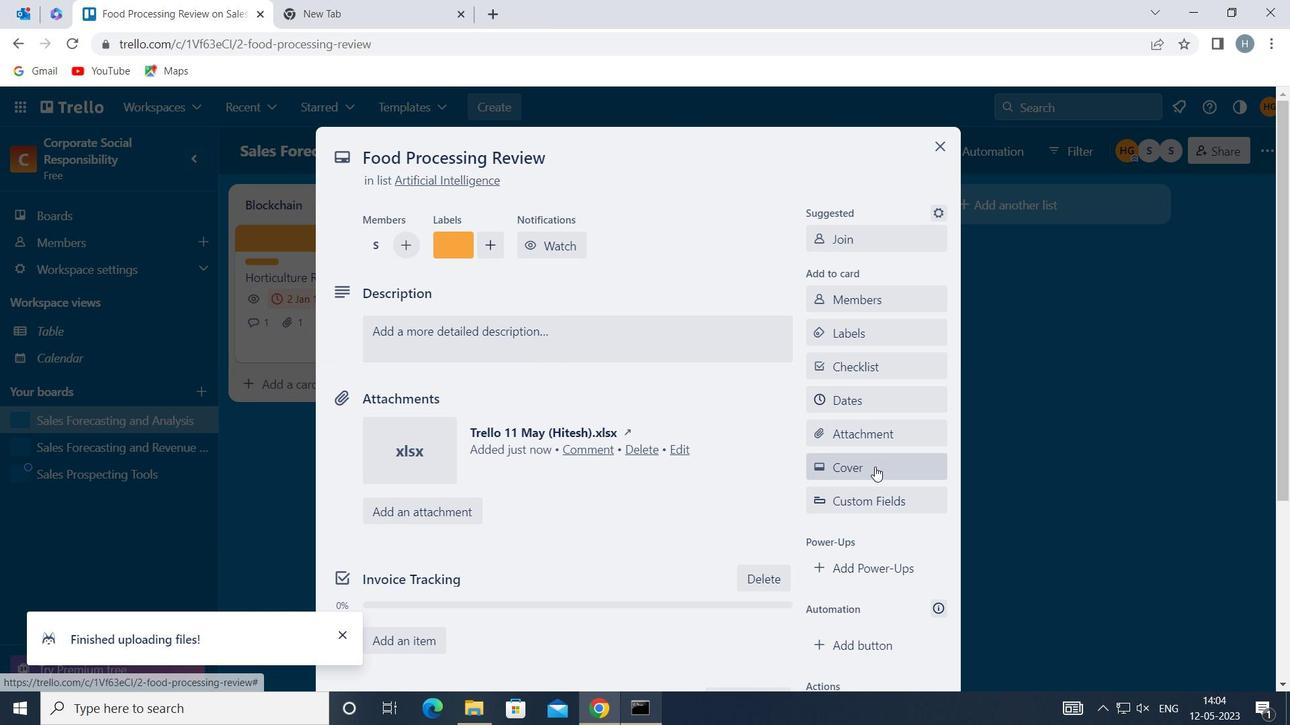 
Action: Mouse pressed left at (875, 463)
Screenshot: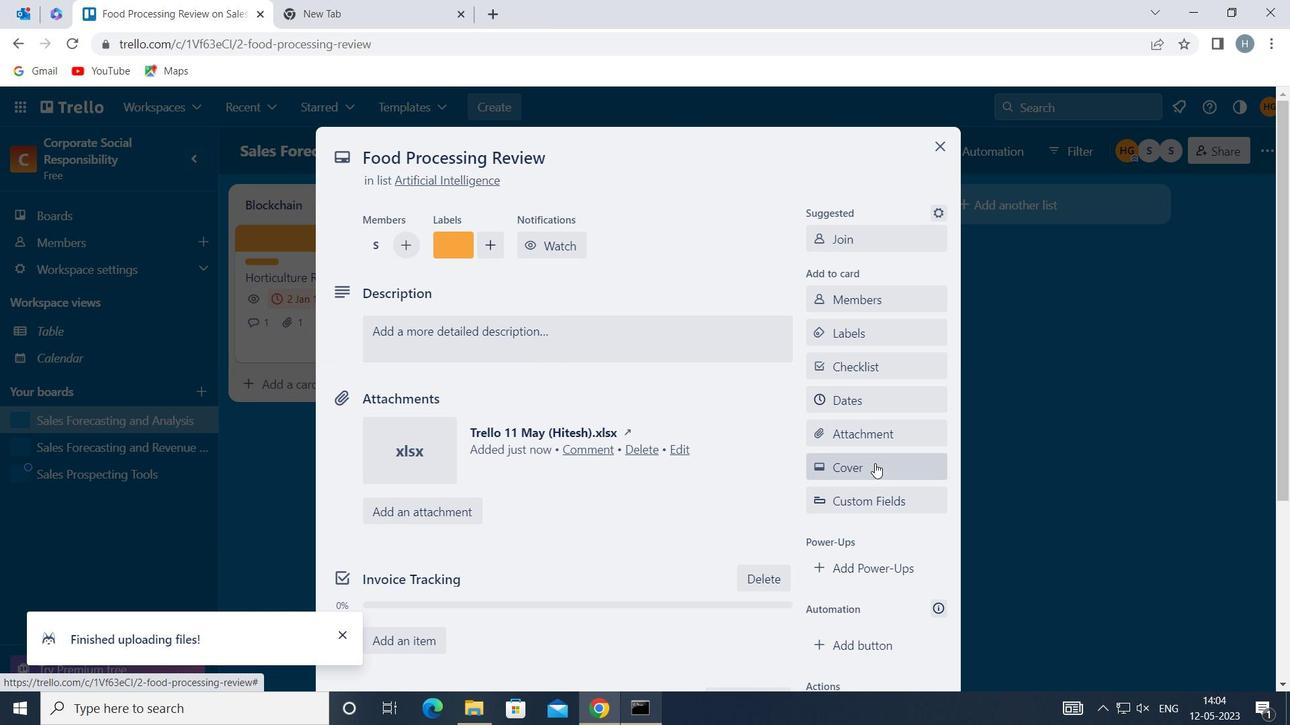 
Action: Mouse moved to (948, 361)
Screenshot: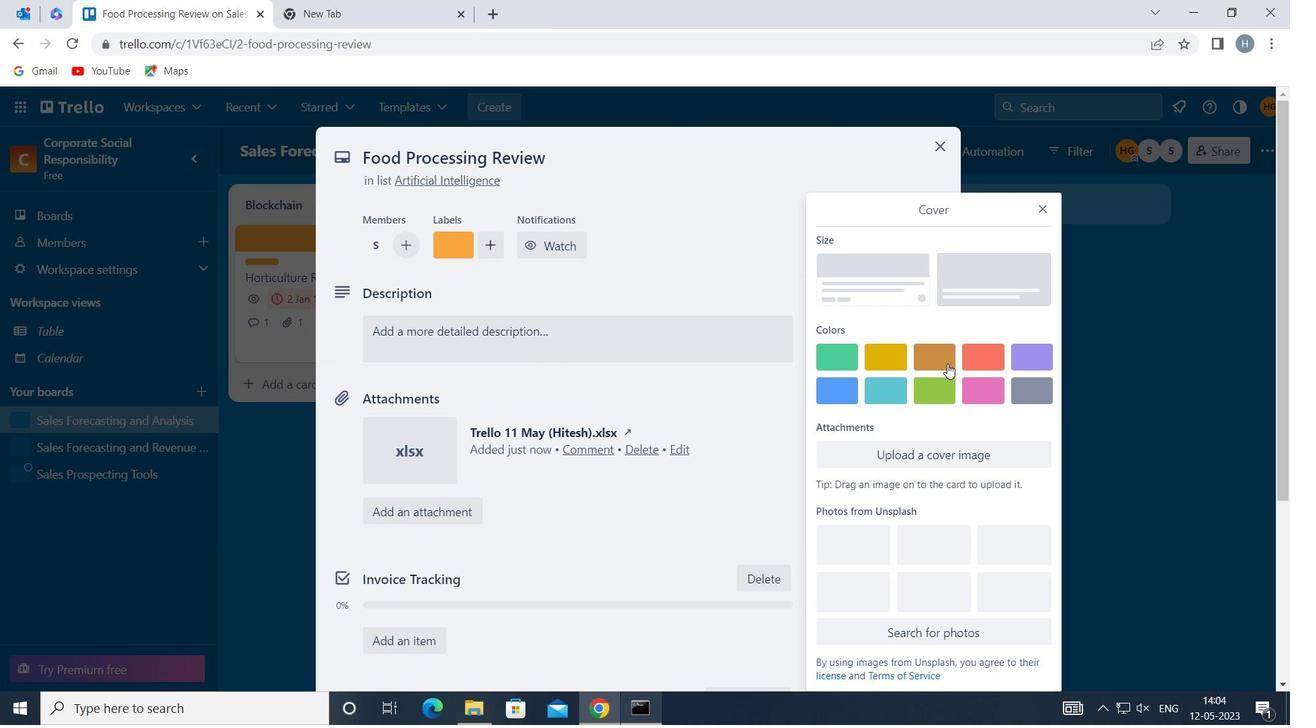 
Action: Mouse pressed left at (948, 361)
Screenshot: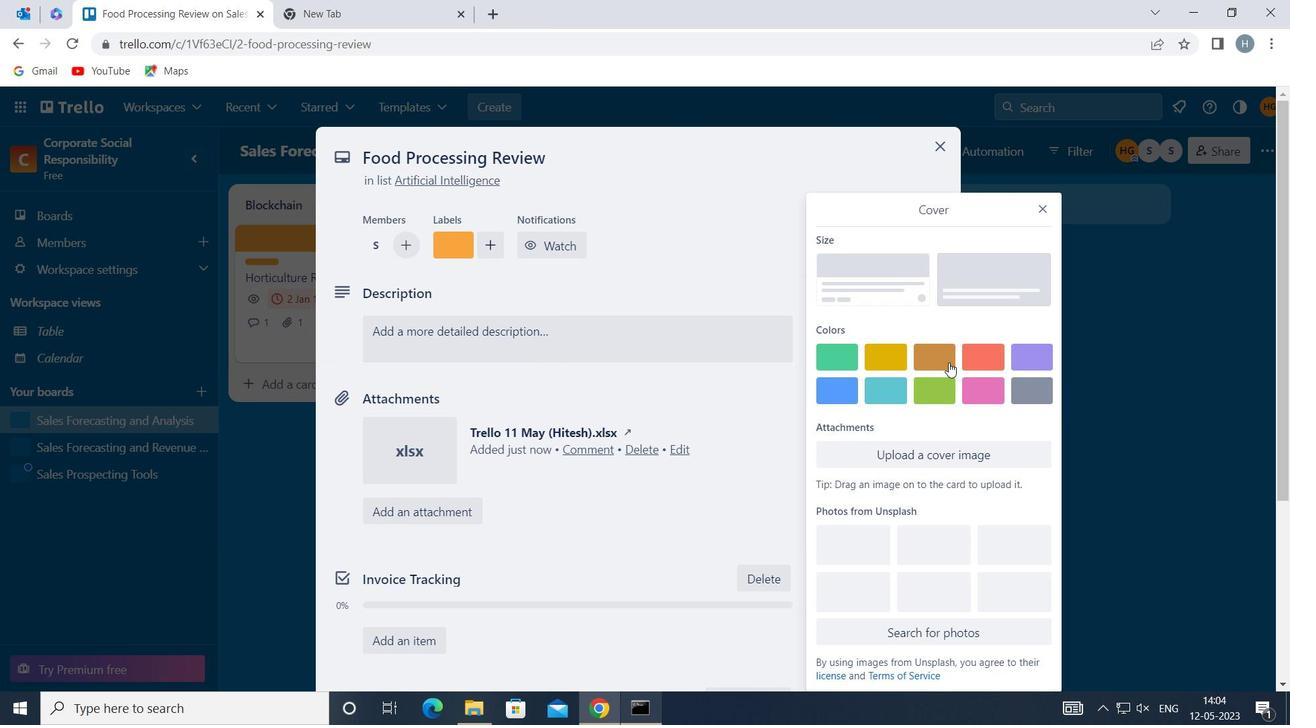 
Action: Mouse moved to (1043, 176)
Screenshot: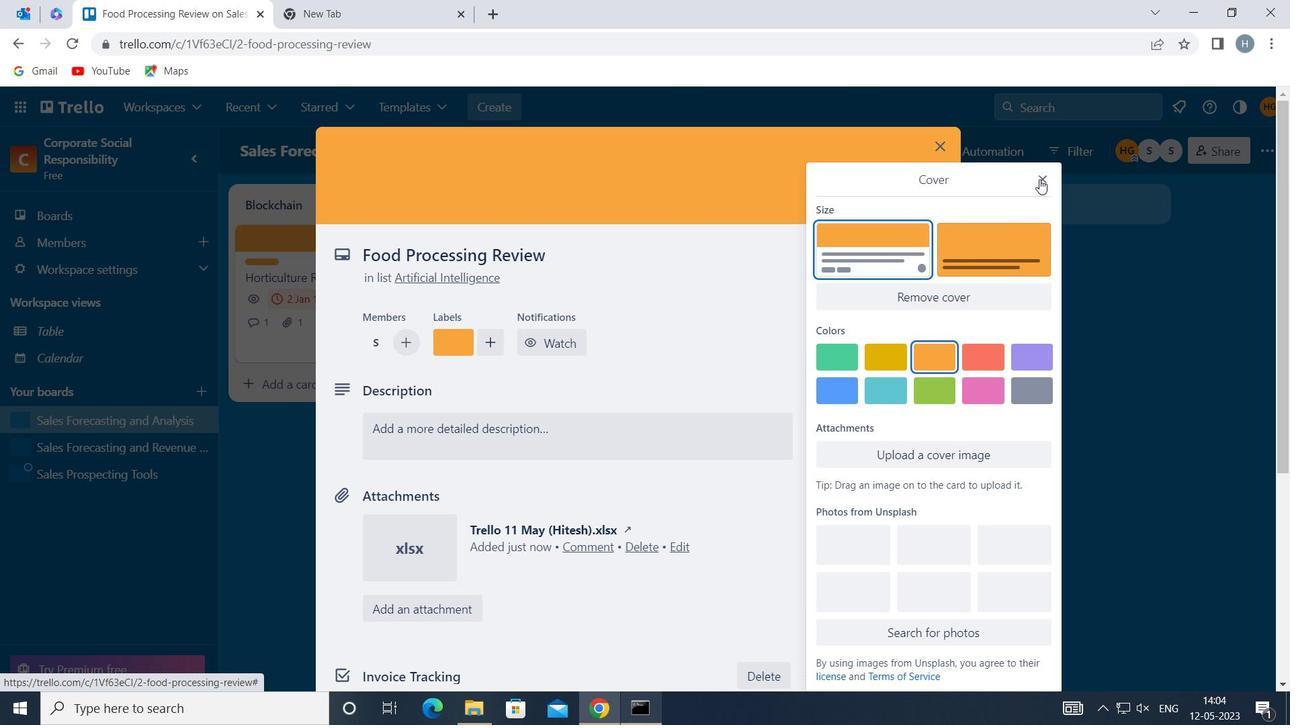 
Action: Mouse pressed left at (1043, 176)
Screenshot: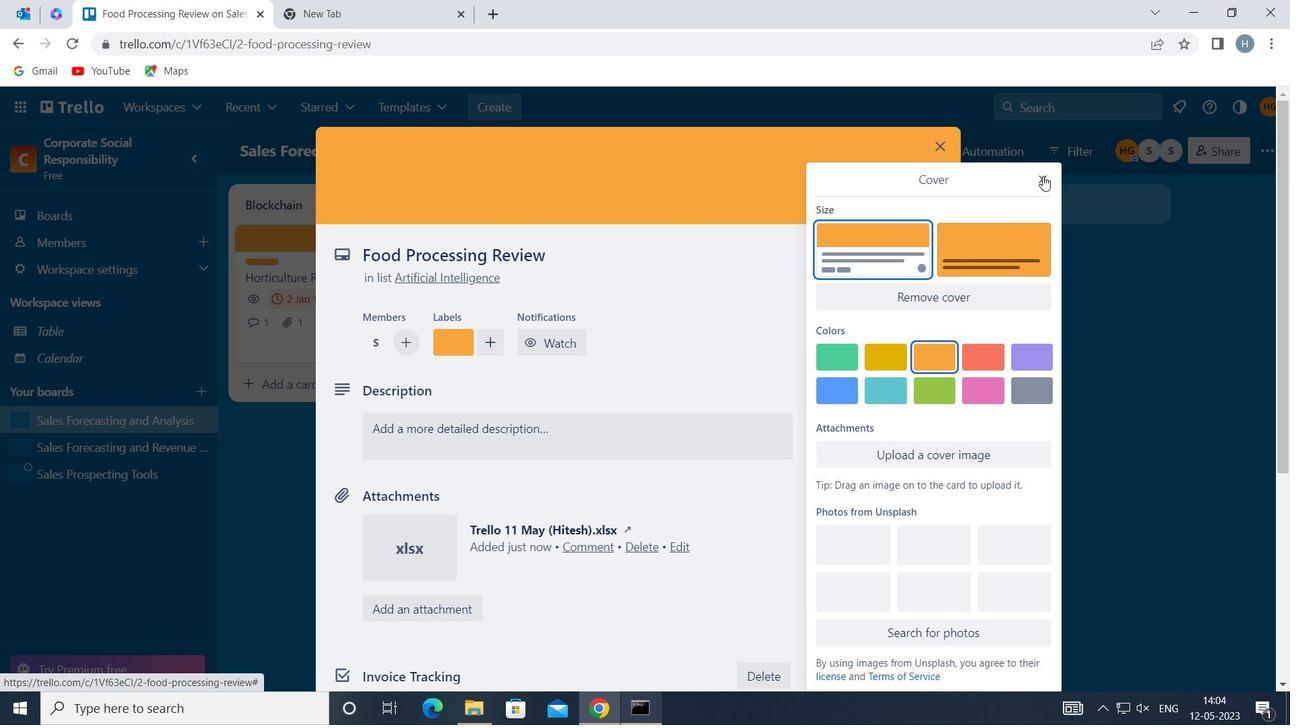 
Action: Mouse moved to (591, 438)
Screenshot: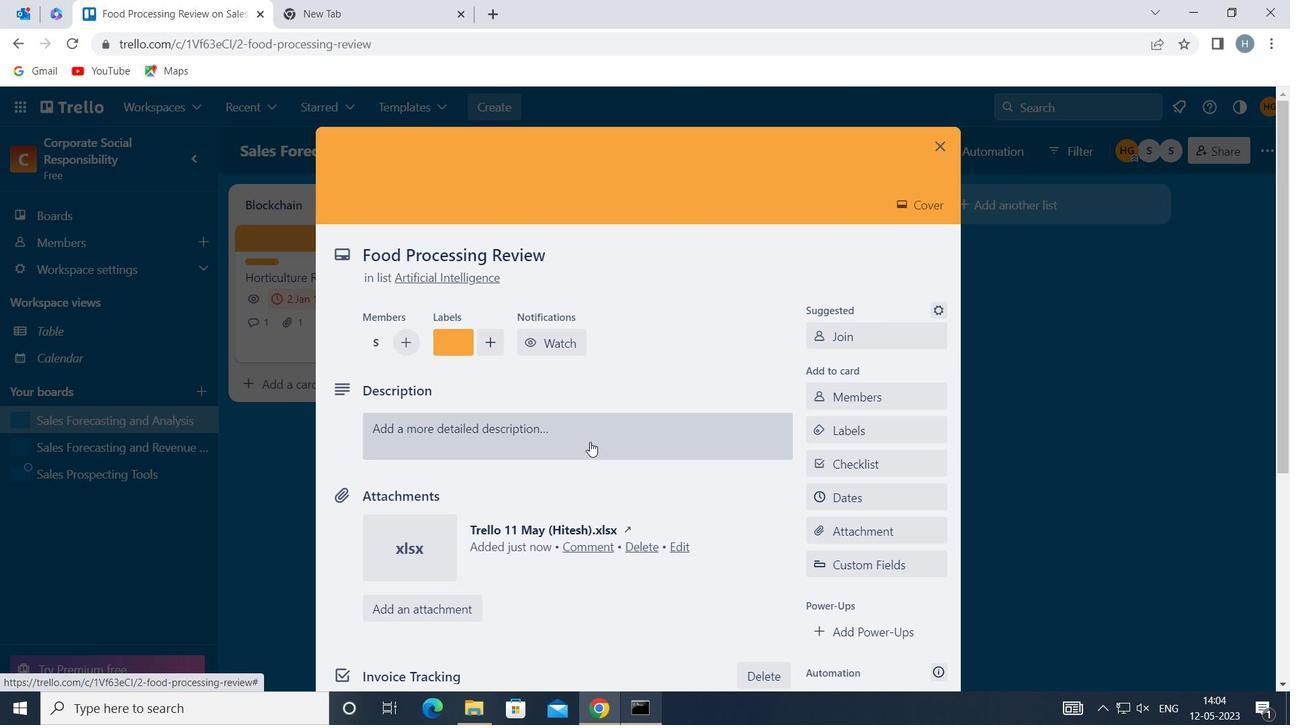 
Action: Mouse pressed left at (591, 438)
Screenshot: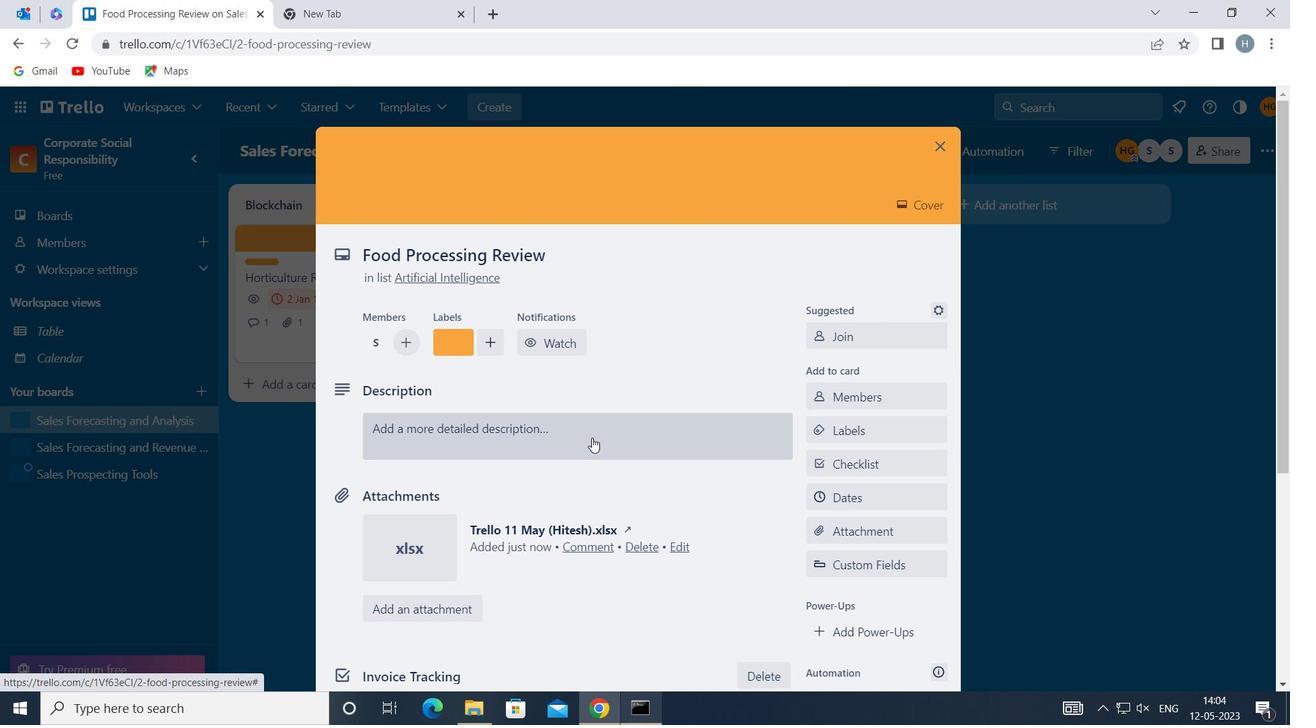 
Action: Mouse moved to (551, 495)
Screenshot: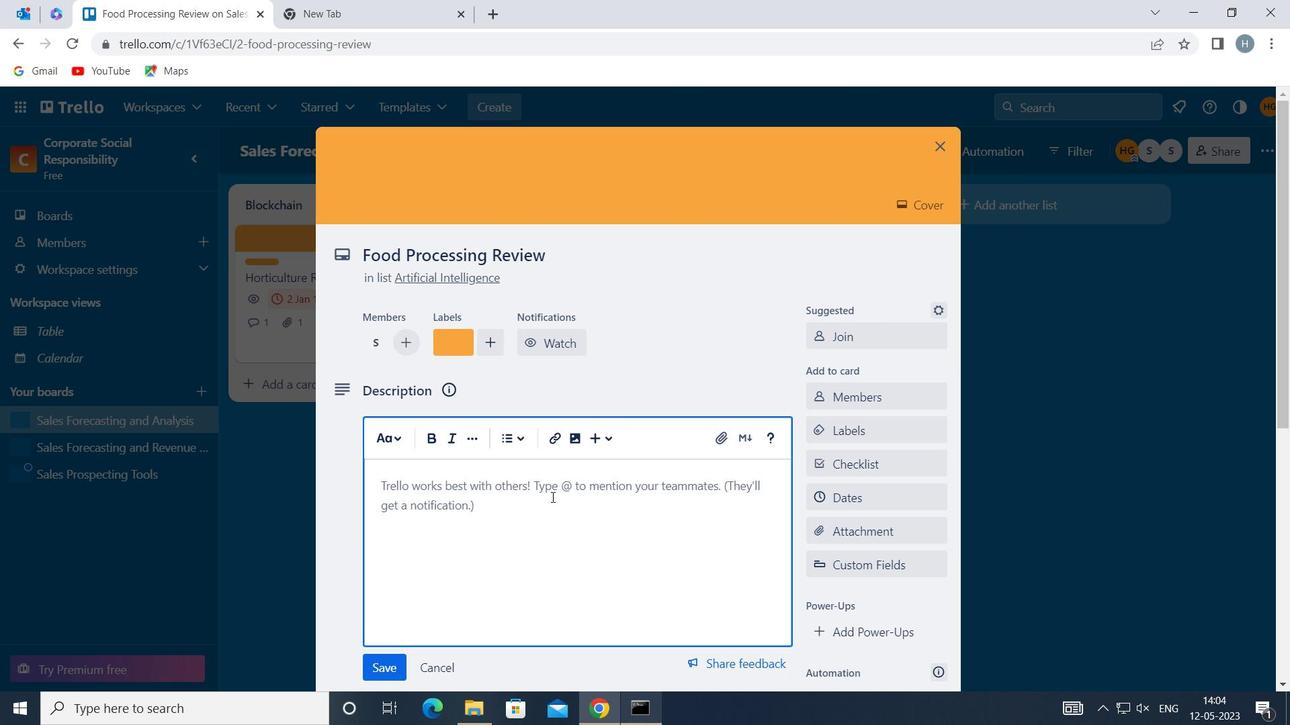 
Action: Mouse pressed left at (551, 495)
Screenshot: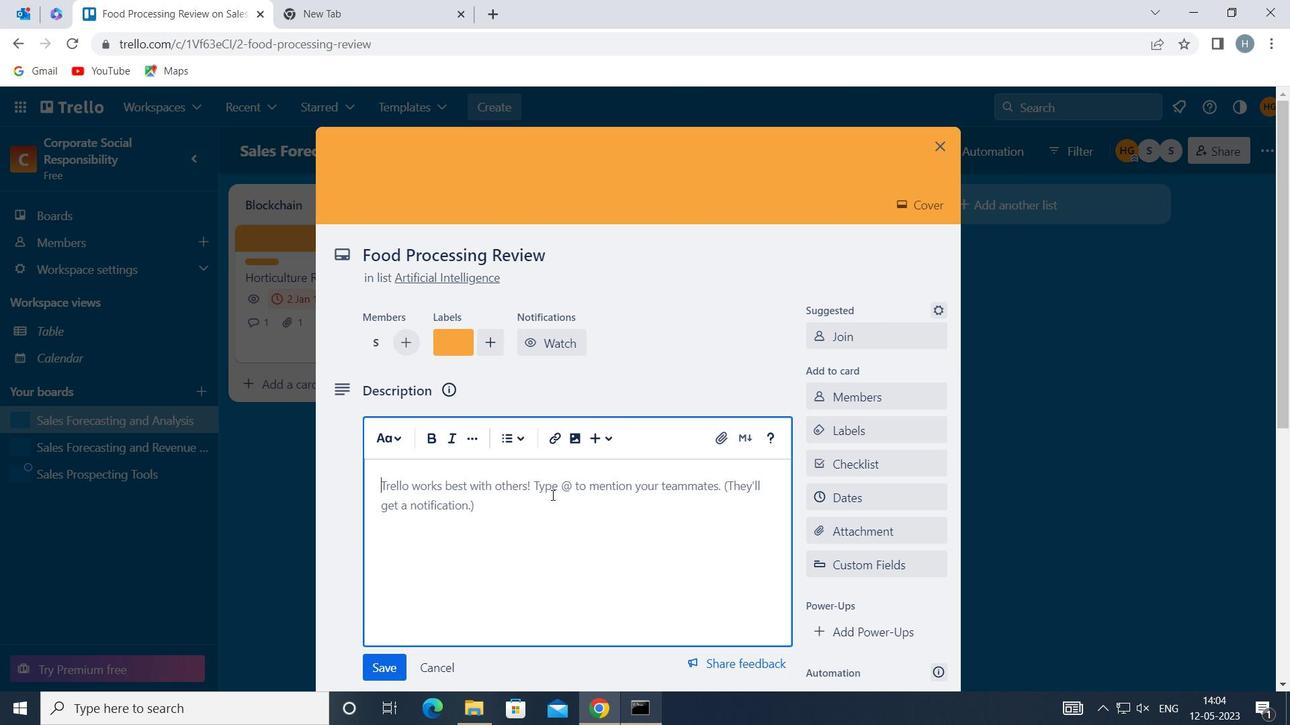 
Action: Key pressed <Key.shift>PLA<Key.backspace><Key.backspace><Key.backspace><Key.shift>PLAN<Key.space>AND<Key.space>EC<Key.backspace>XECUTE<Key.space>COMPANY<Key.space>TEAM-BUILDING<Key.space>RETREAT<Key.space>WITH<Key.space>A<Key.space>FOCUS<Key.space>ON<Key.space>WORK-LIFE<Key.space>BALANCE
Screenshot: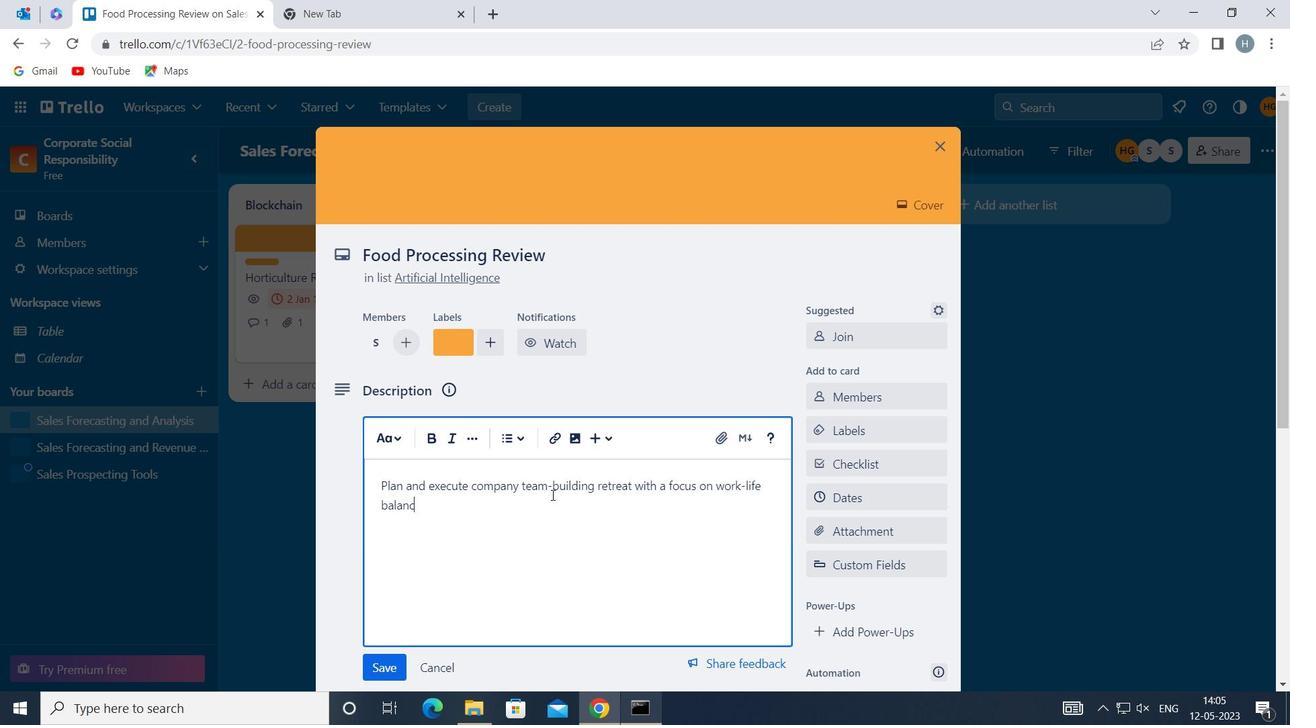 
Action: Mouse moved to (386, 668)
Screenshot: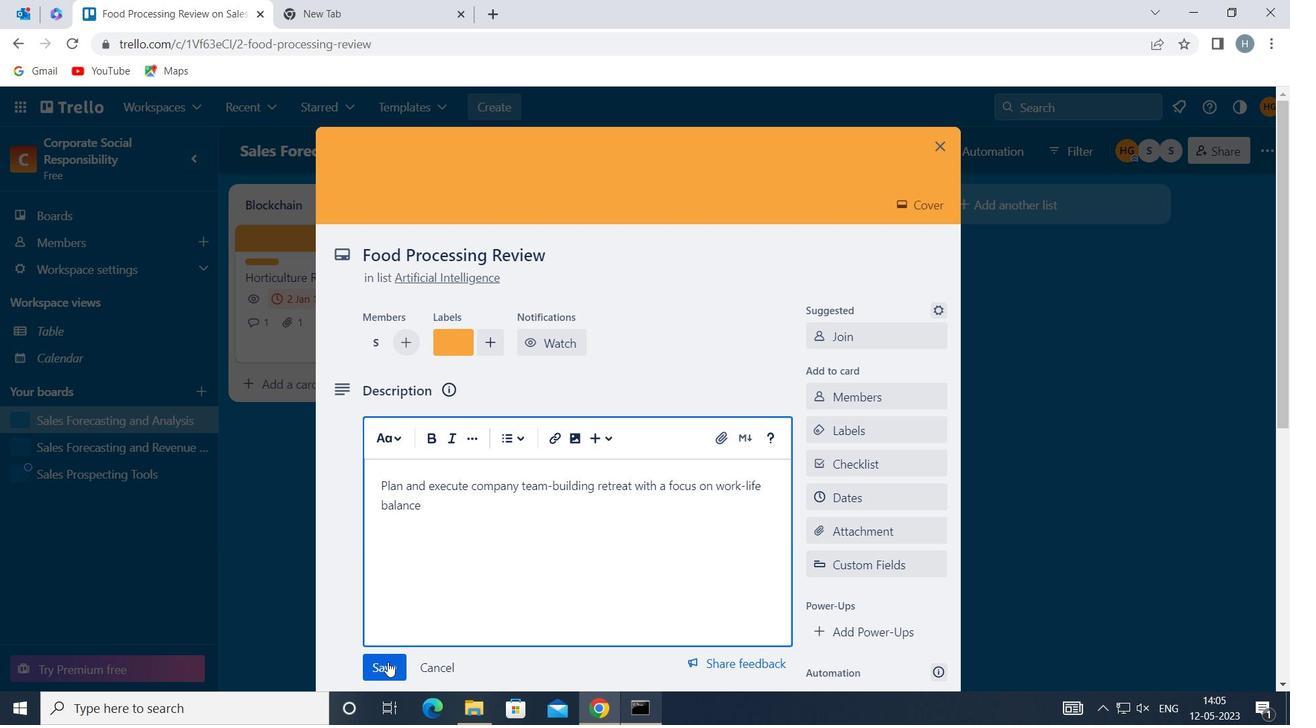 
Action: Mouse pressed left at (386, 668)
Screenshot: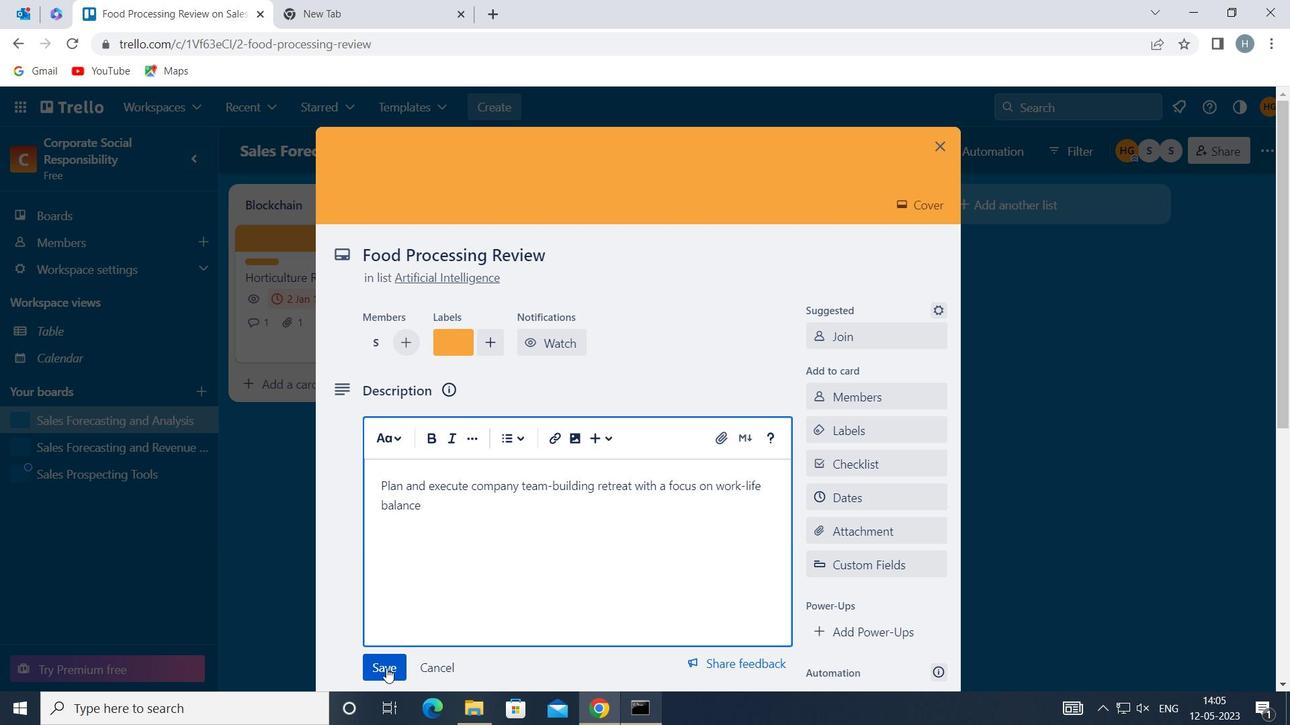 
Action: Mouse moved to (459, 533)
Screenshot: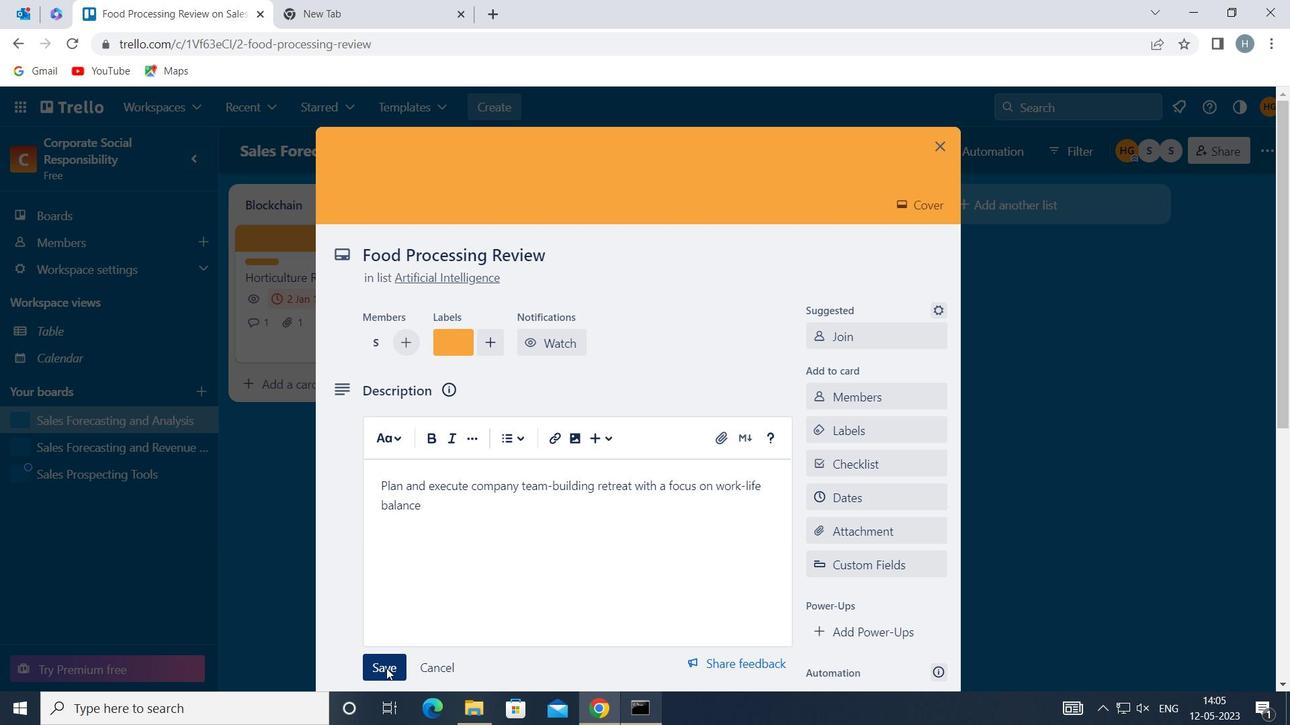
Action: Mouse scrolled (459, 532) with delta (0, 0)
Screenshot: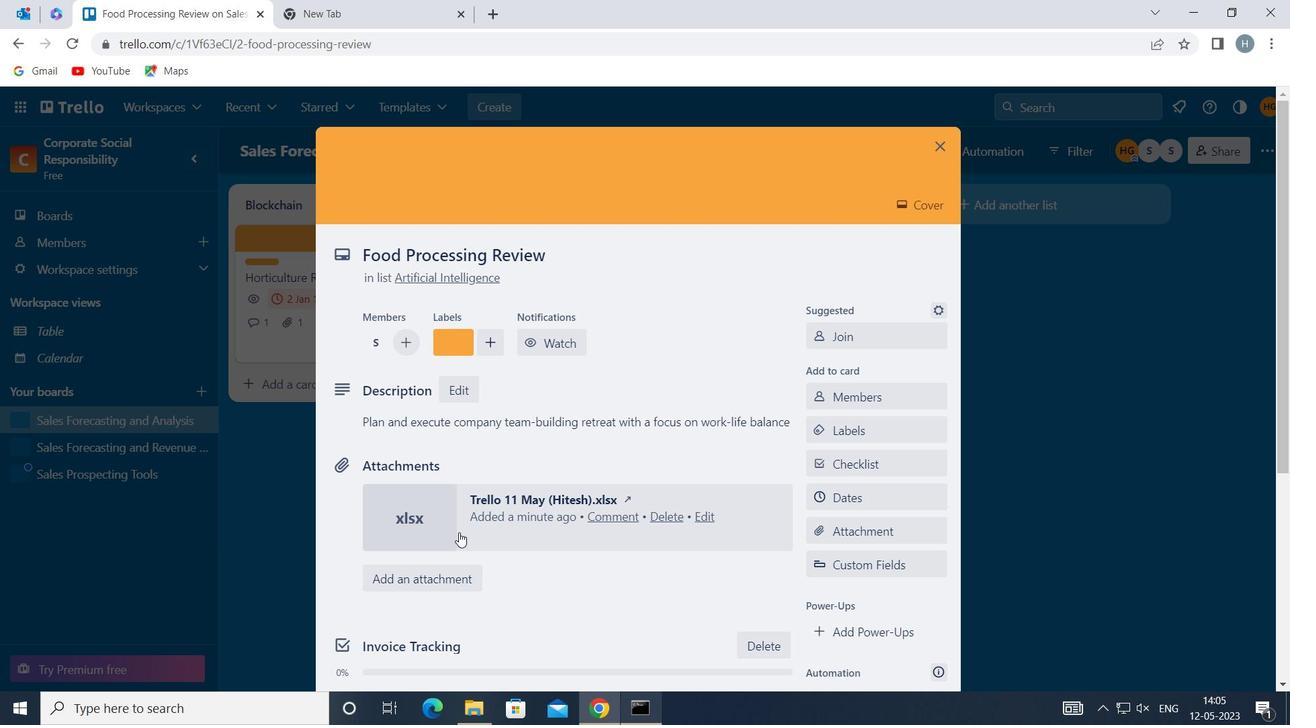 
Action: Mouse scrolled (459, 532) with delta (0, 0)
Screenshot: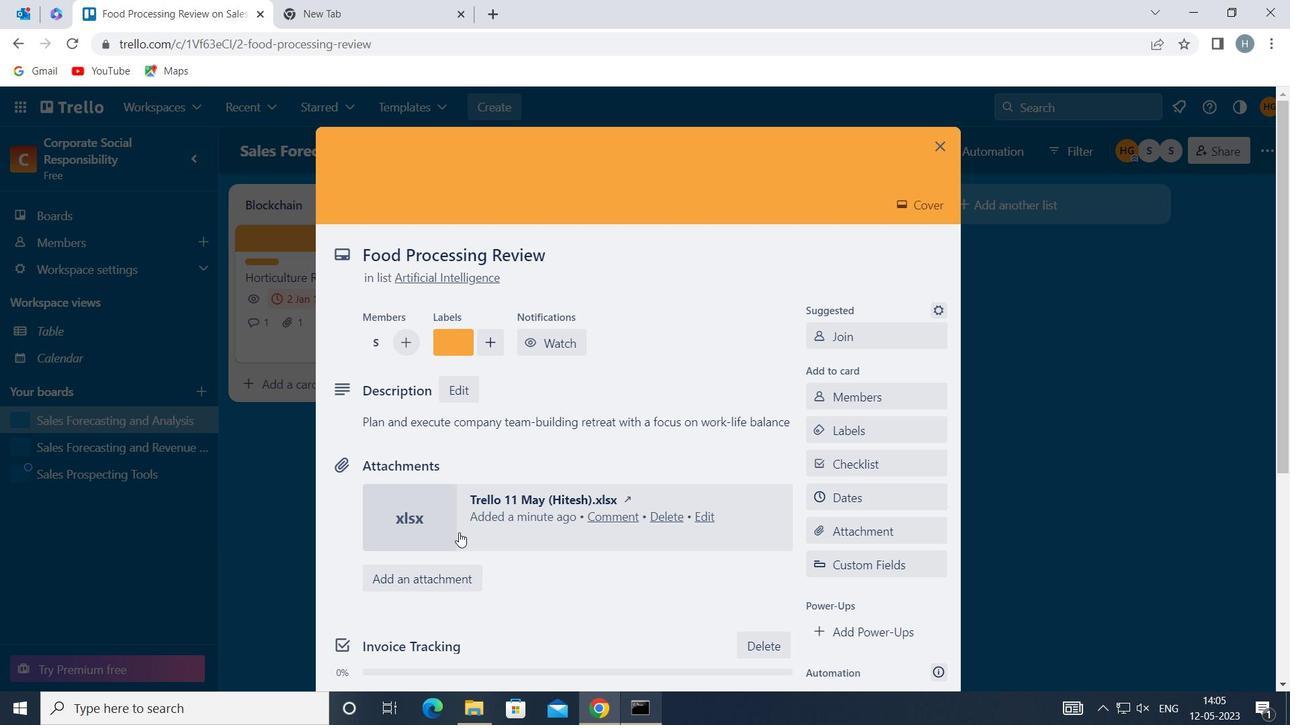 
Action: Mouse moved to (459, 532)
Screenshot: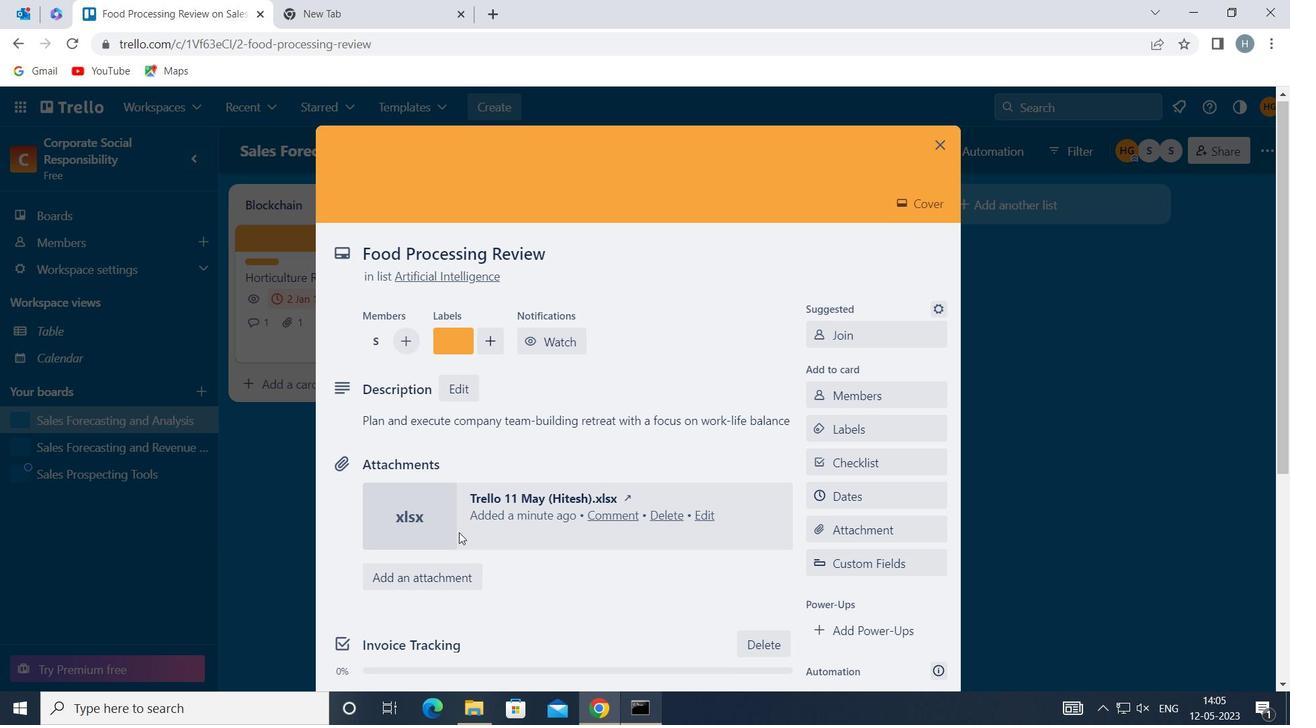 
Action: Mouse scrolled (459, 532) with delta (0, 0)
Screenshot: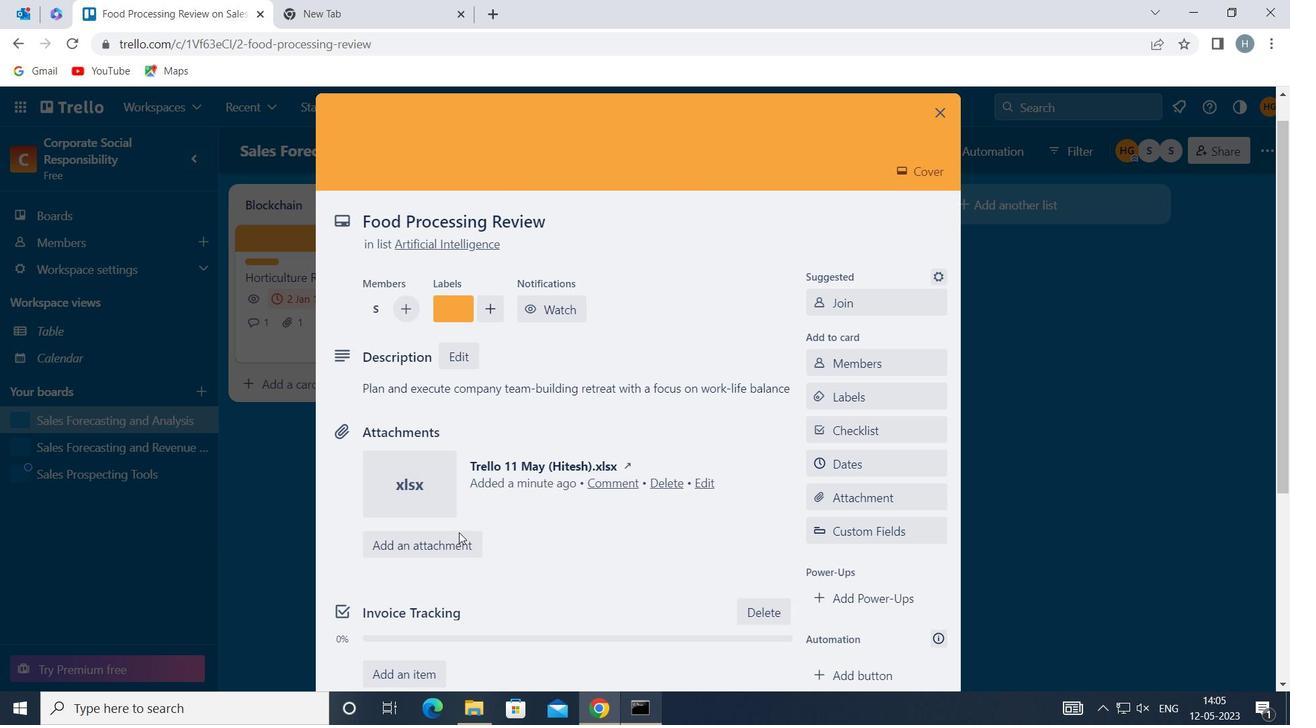 
Action: Mouse scrolled (459, 532) with delta (0, 0)
Screenshot: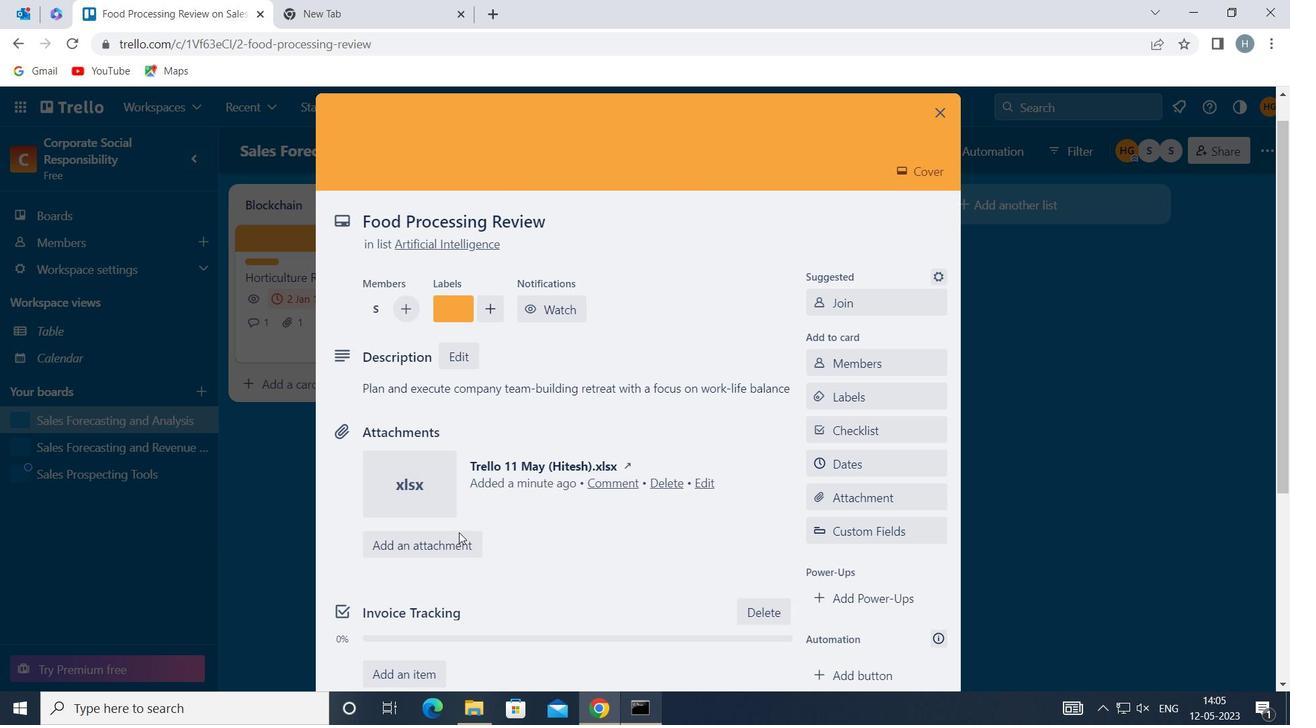 
Action: Mouse moved to (538, 476)
Screenshot: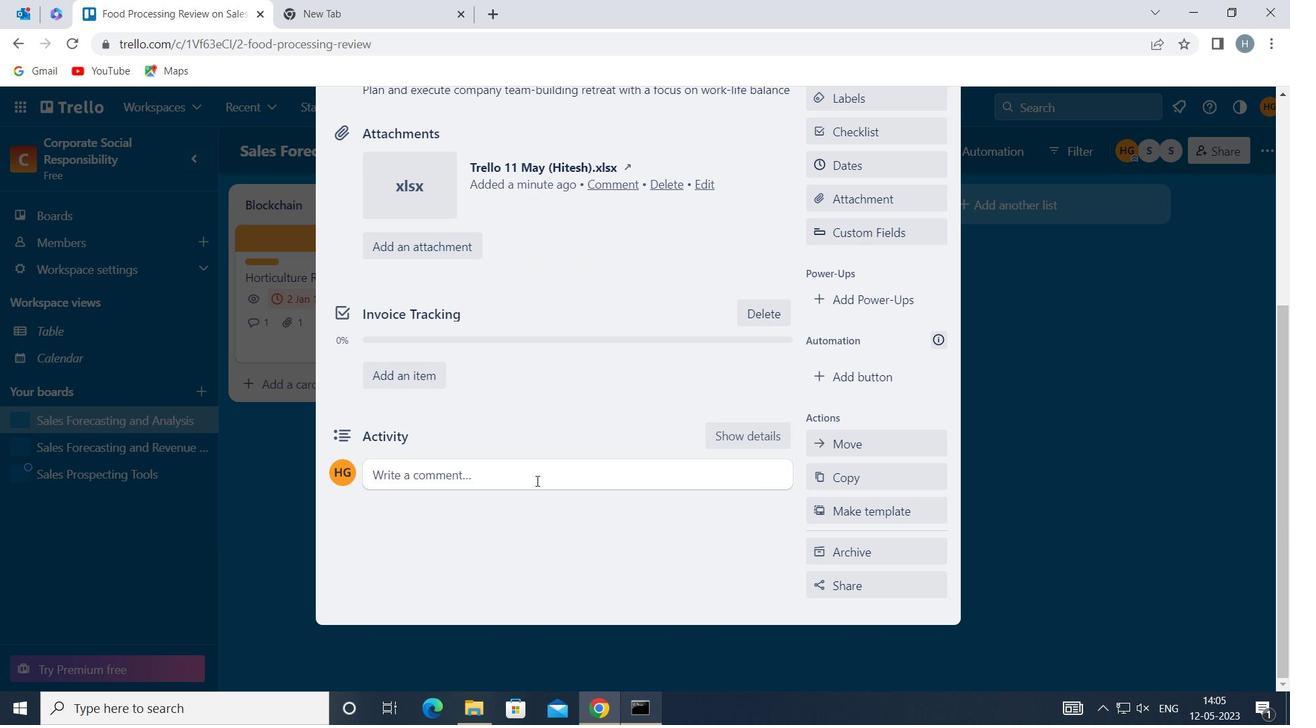 
Action: Mouse pressed left at (538, 476)
Screenshot: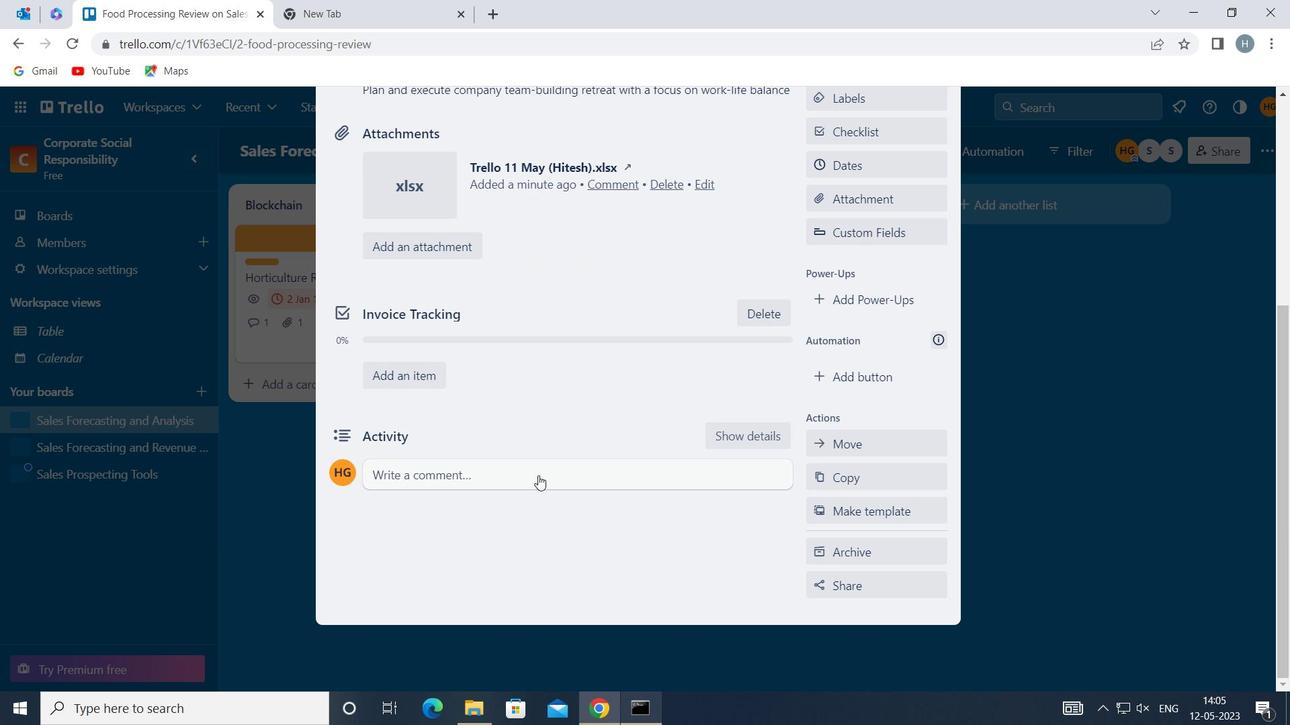 
Action: Mouse moved to (479, 514)
Screenshot: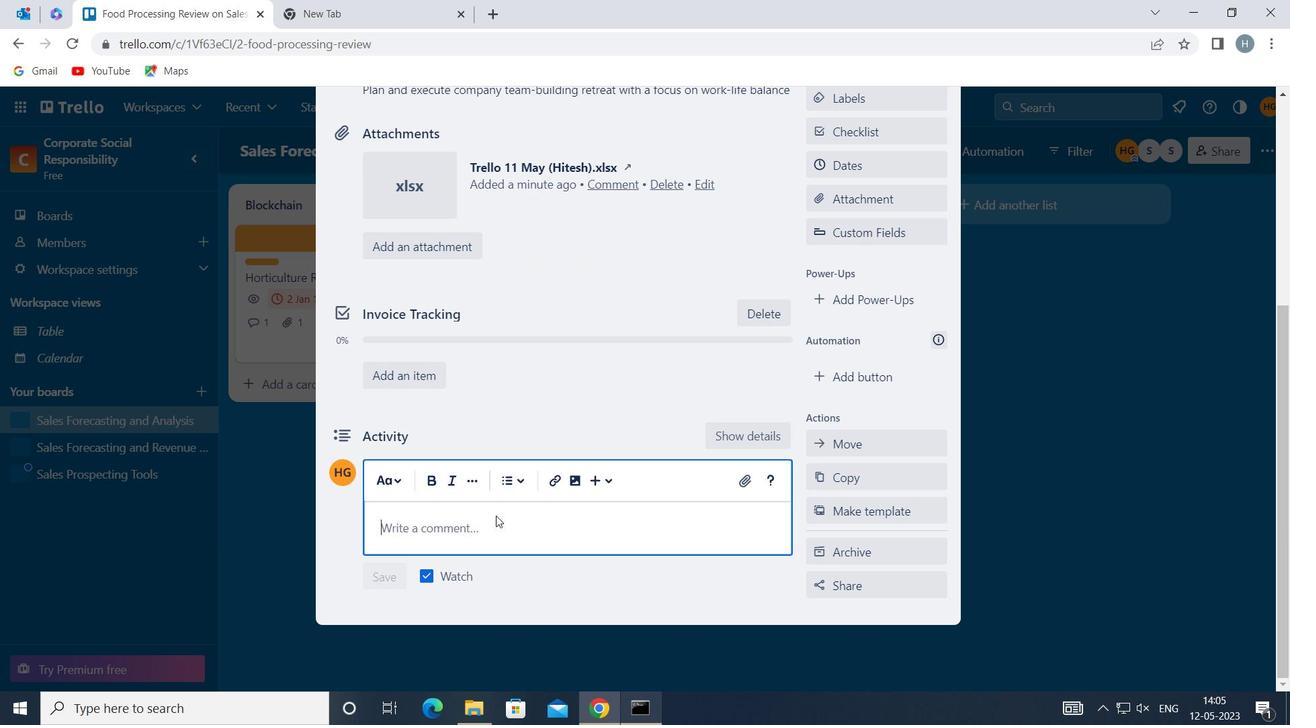 
Action: Mouse pressed left at (479, 514)
Screenshot: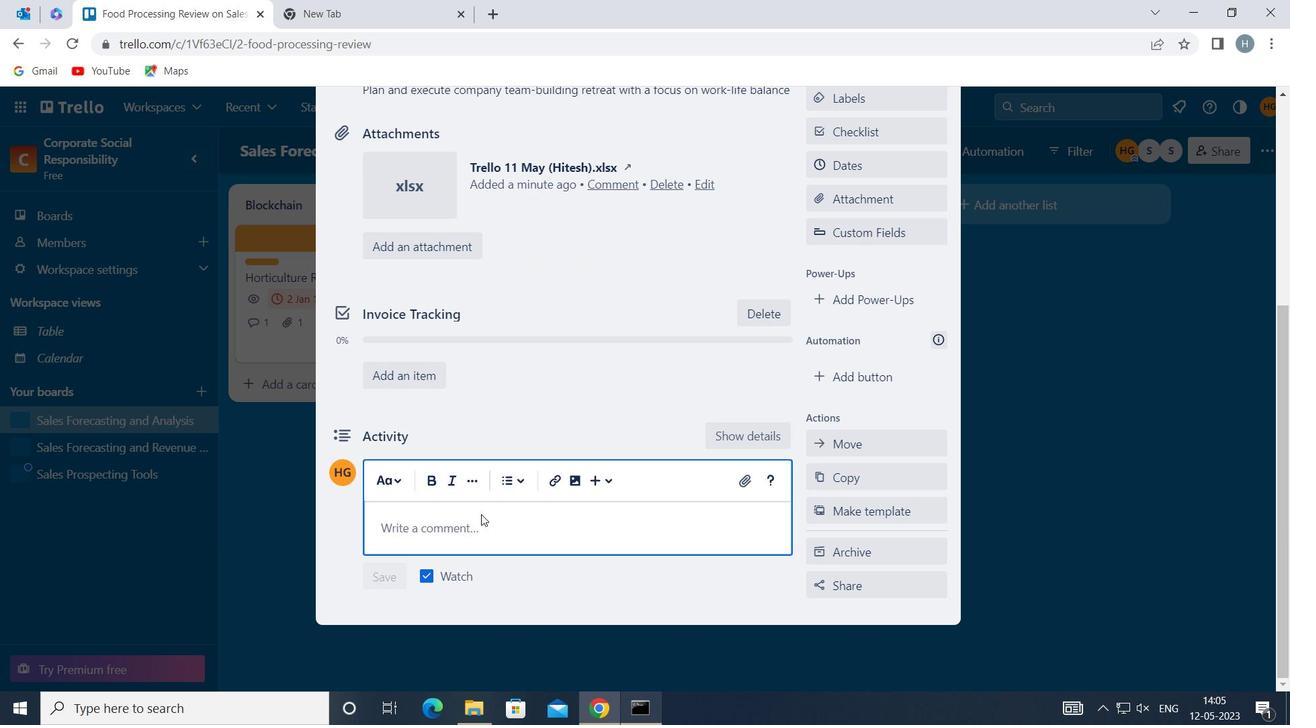 
Action: Mouse moved to (455, 526)
Screenshot: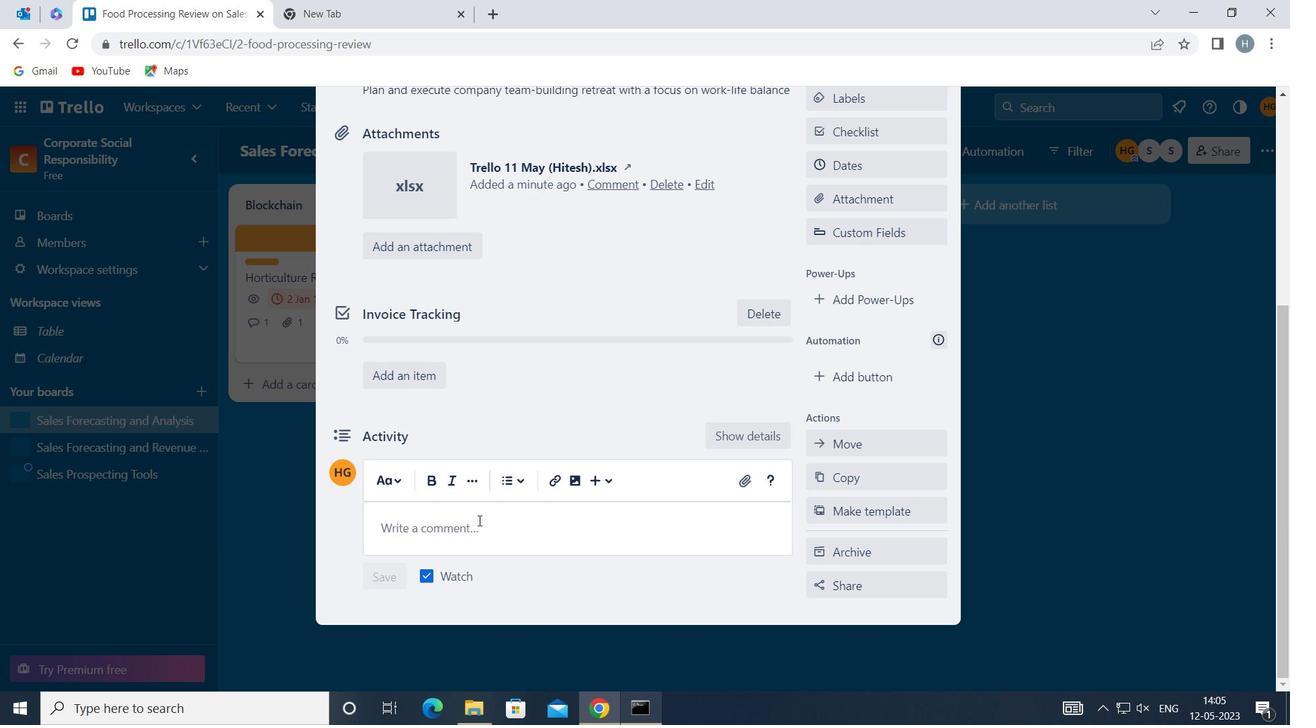 
Action: Mouse pressed left at (455, 526)
Screenshot: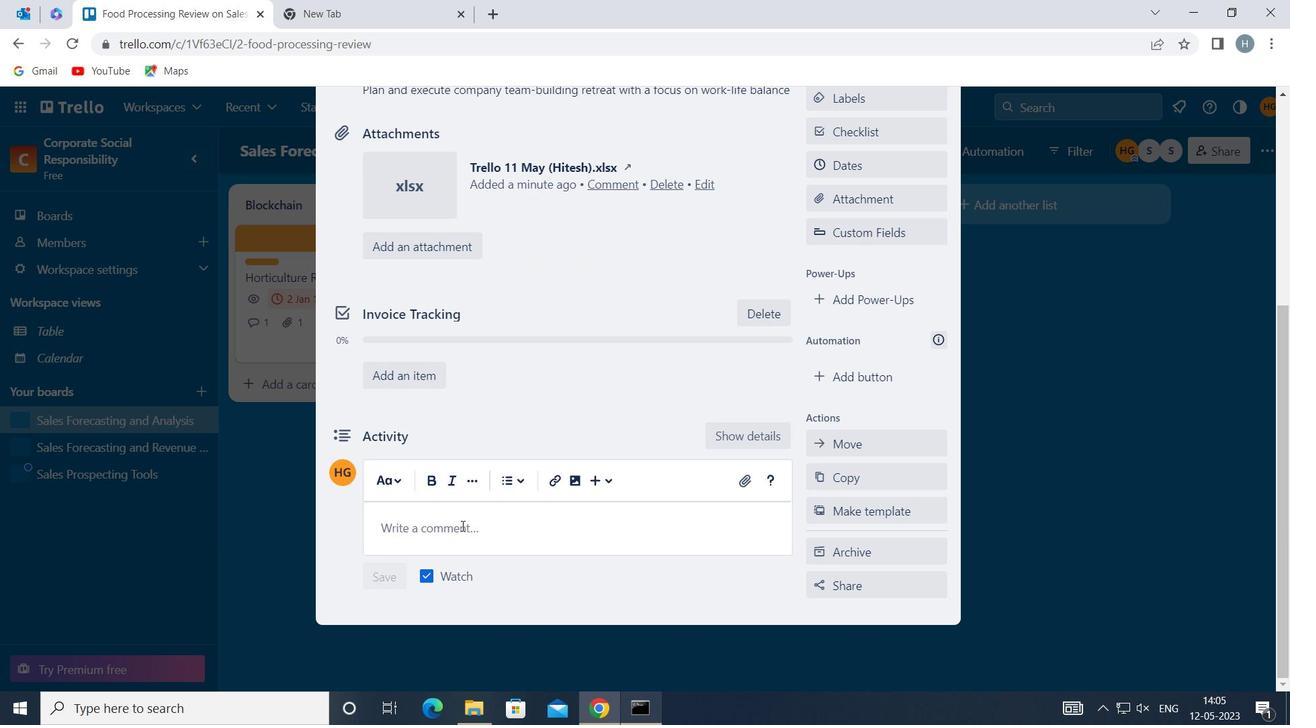 
Action: Key pressed <Key.shift>LET<Key.space>US<Key.space>APPROACH<Key.space>THIS<Key.space>TASK<Key.space>WITH<Key.space>A<Key.space>SENSE<Key.space>OF<Key.space>URGENCY<Key.space>AND<Key.space>IMPORTANT<Key.backspace><Key.backspace>NCE,<Key.space>RECOGNIZING<Key.space><Key.backspace><Key.backspace>G<Key.space>THE<Key.space>IMPACT<Key.space>IT<Key.space>HAS<Key.space>ON<Key.space>THE<Key.space>OVERALL<Key.space>PROJECT
Screenshot: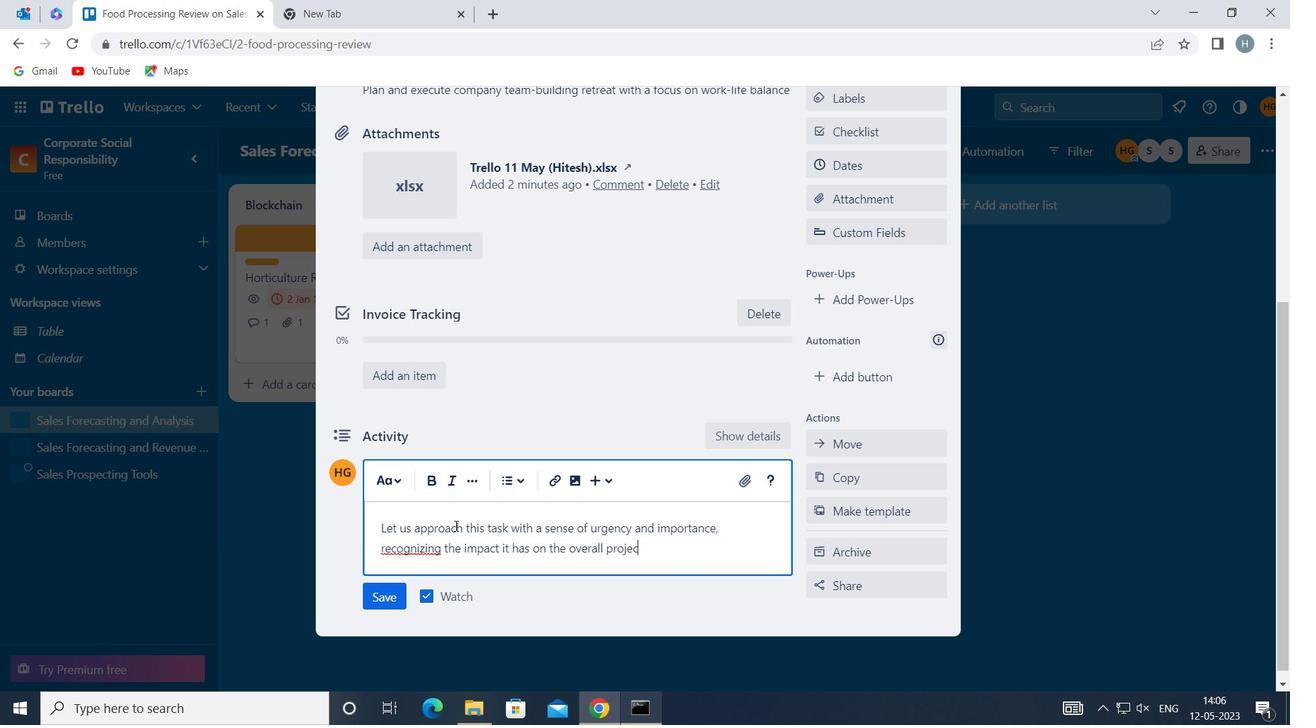 
Action: Mouse moved to (393, 589)
Screenshot: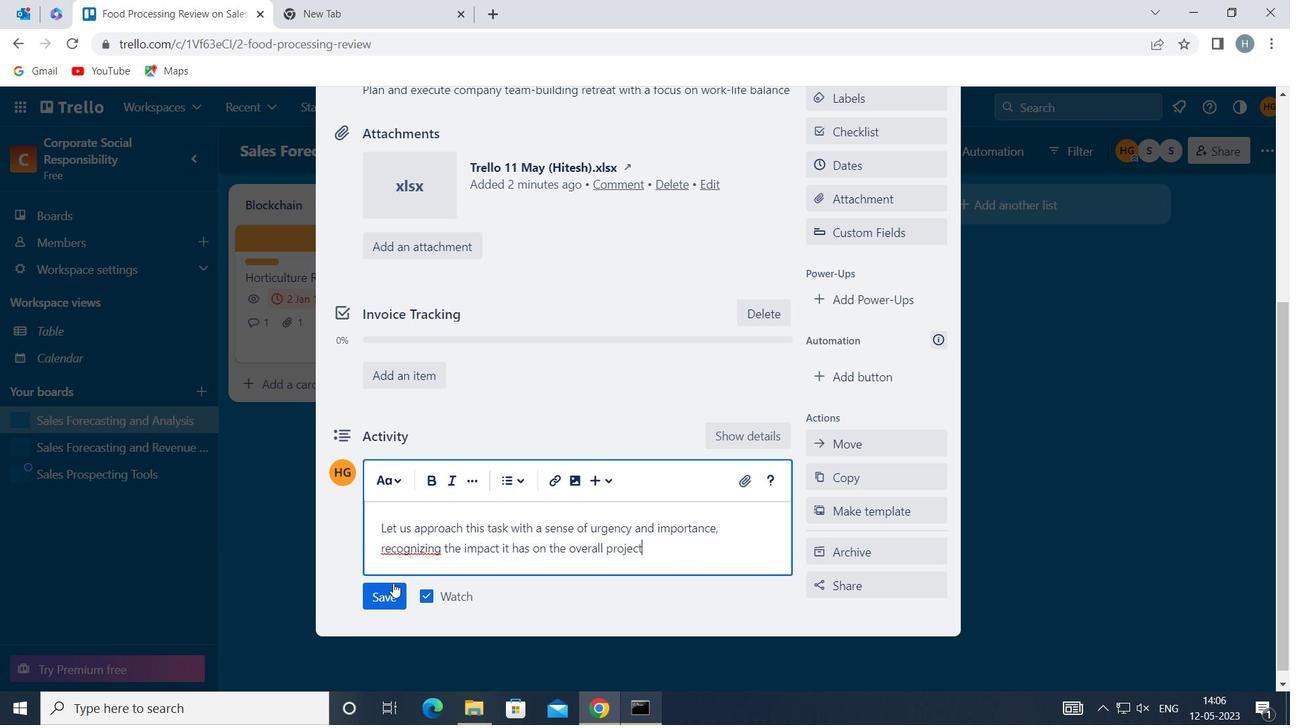 
Action: Mouse pressed left at (393, 589)
Screenshot: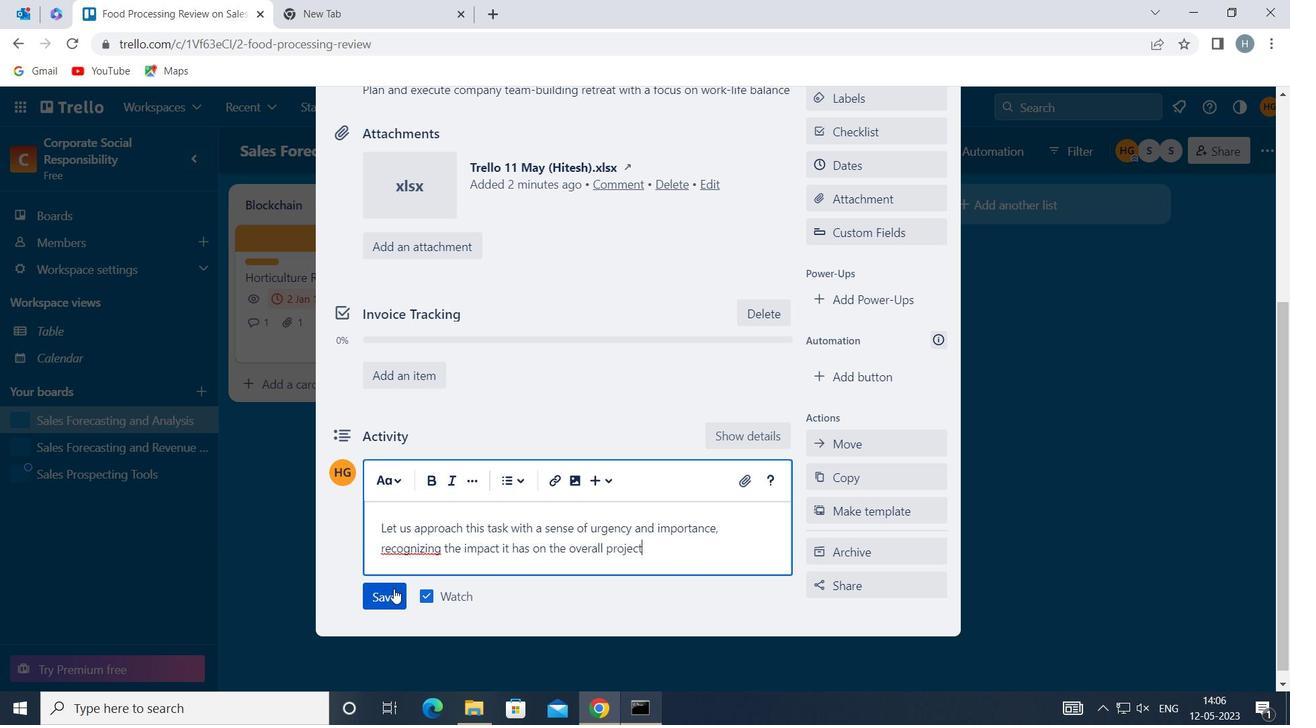 
Action: Mouse moved to (890, 165)
Screenshot: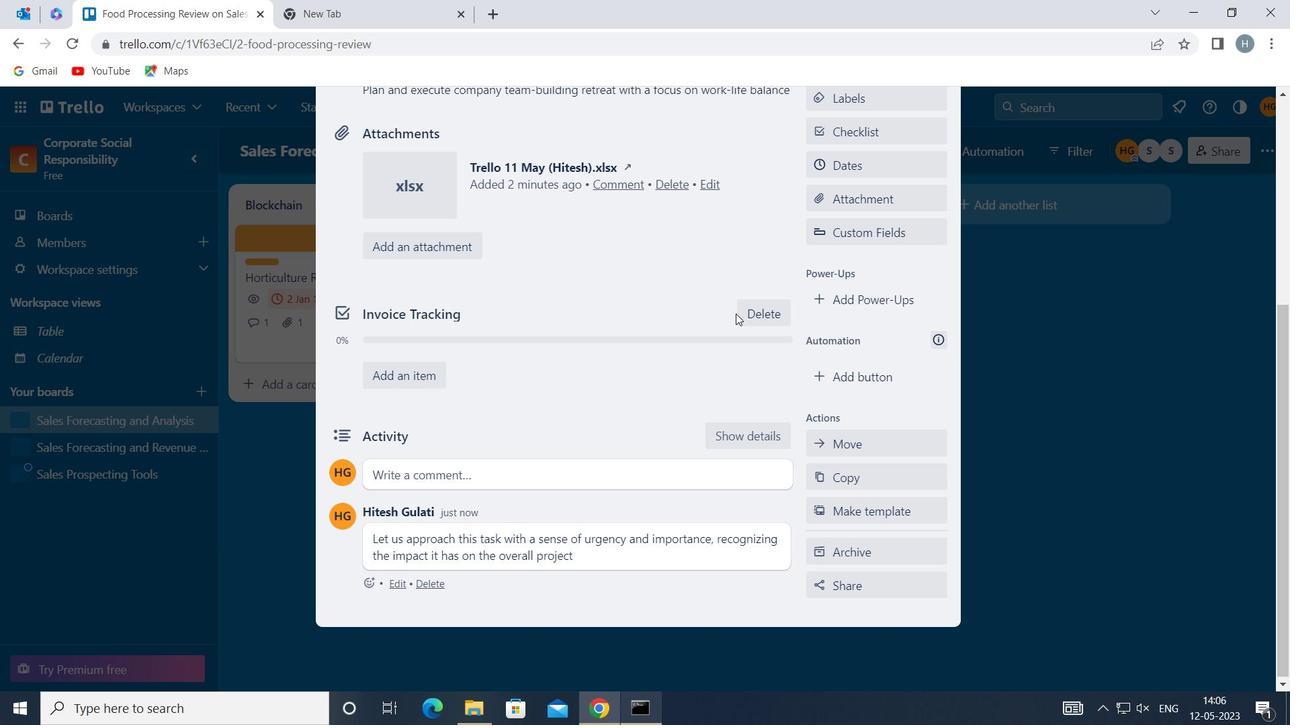 
Action: Mouse pressed left at (890, 165)
Screenshot: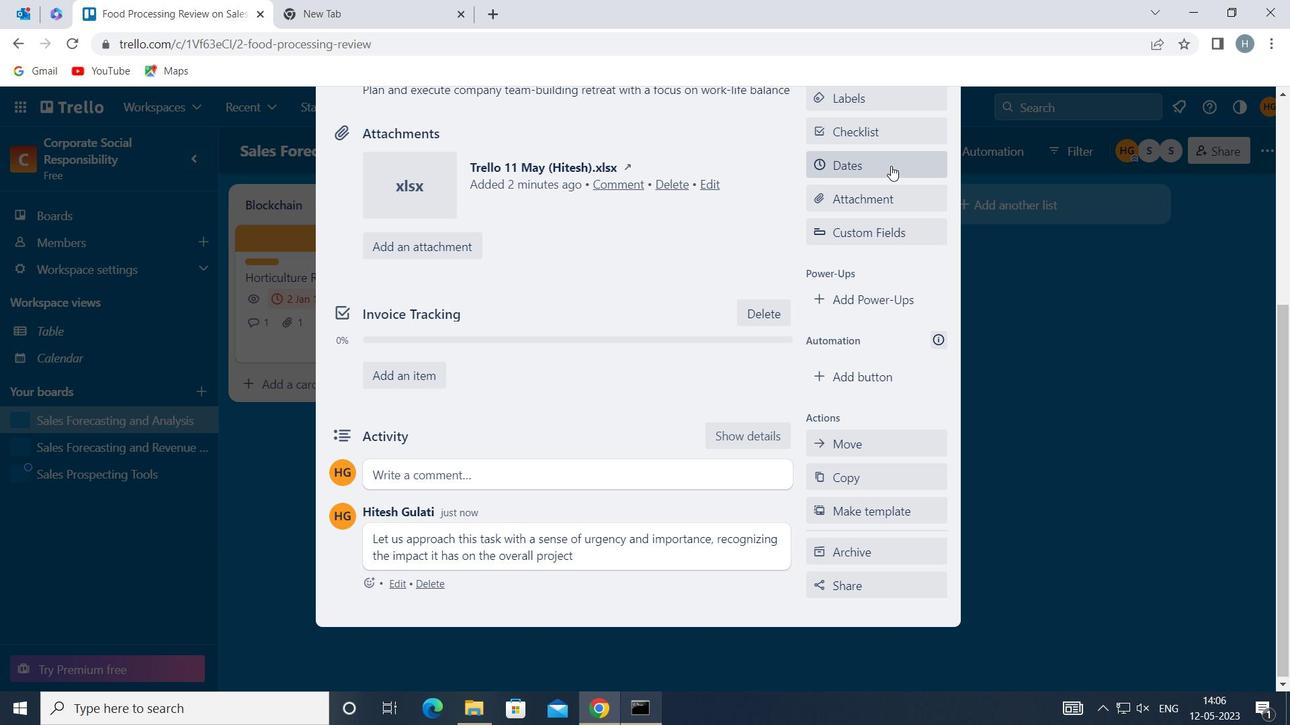 
Action: Mouse moved to (823, 446)
Screenshot: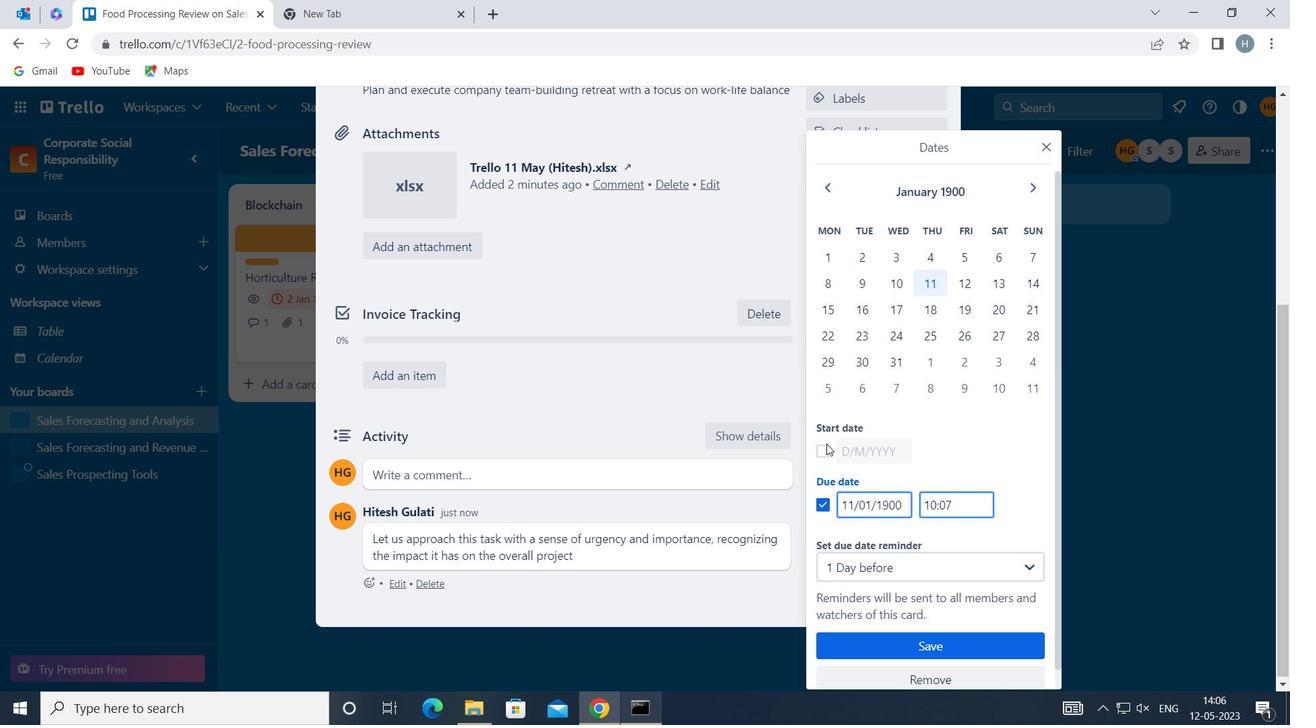 
Action: Mouse pressed left at (823, 446)
Screenshot: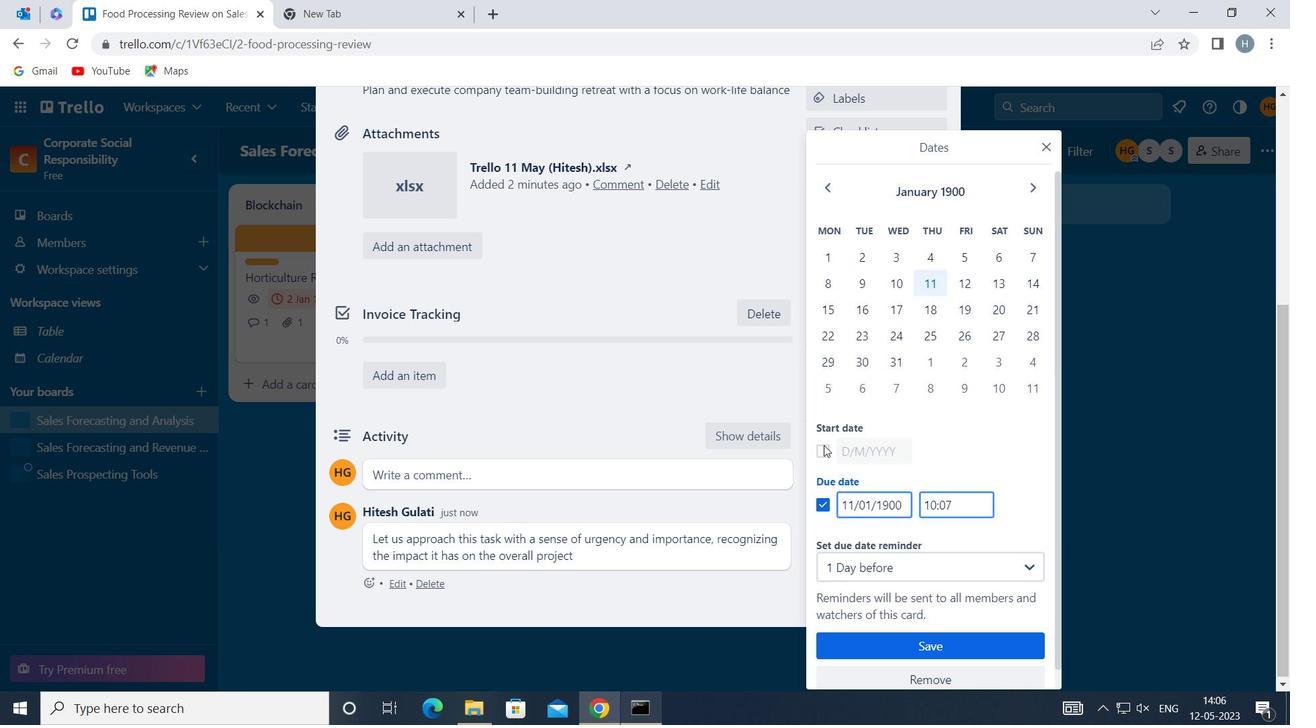 
Action: Mouse moved to (839, 447)
Screenshot: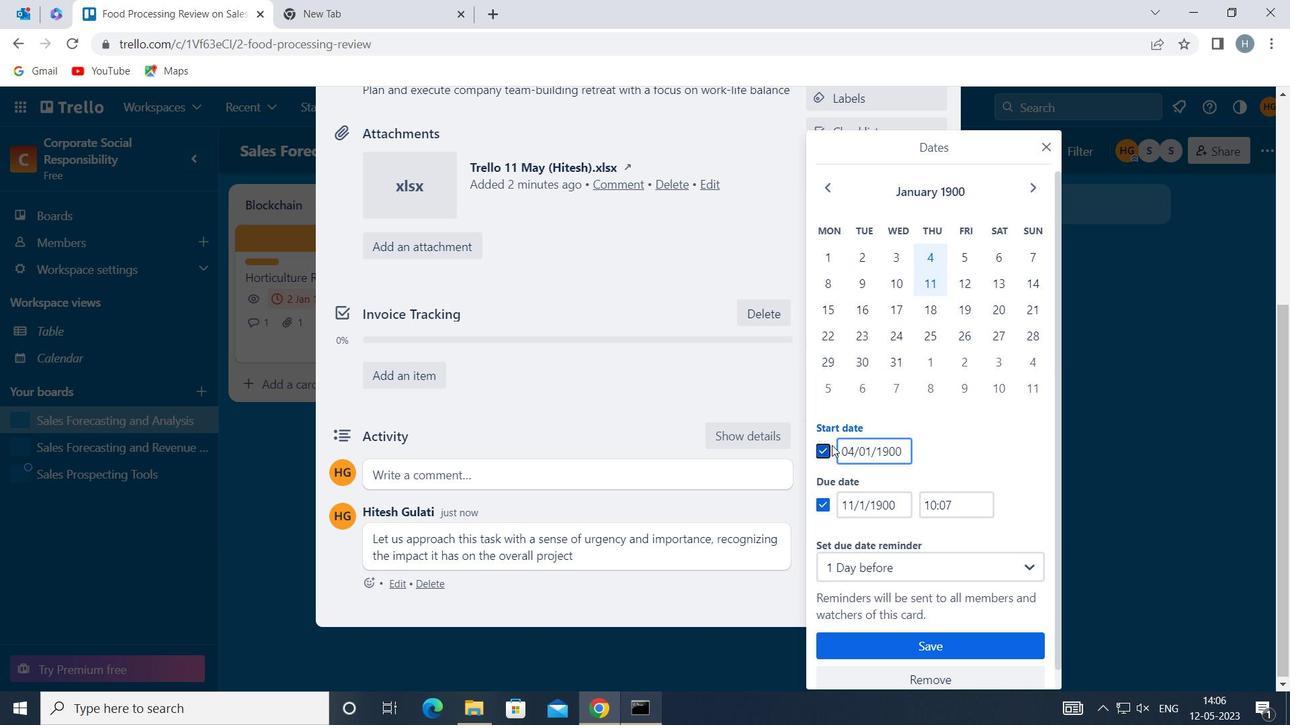 
Action: Mouse pressed left at (839, 447)
Screenshot: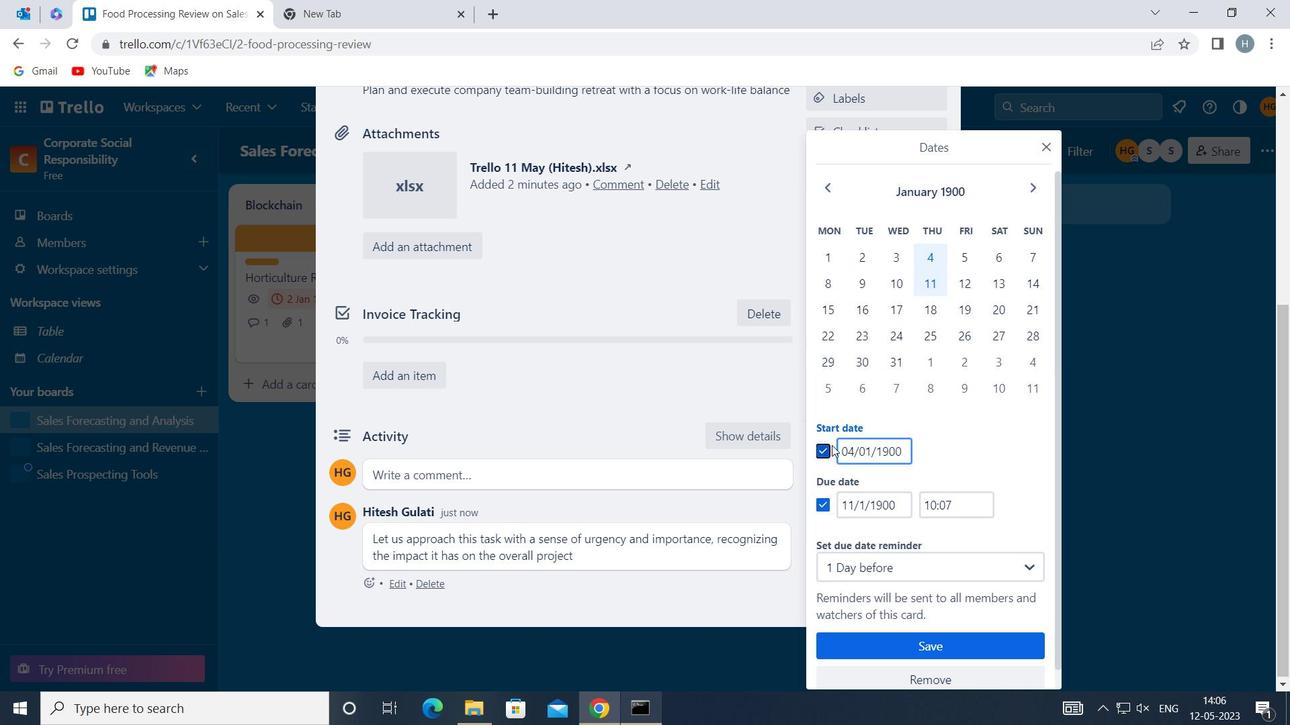 
Action: Mouse moved to (848, 447)
Screenshot: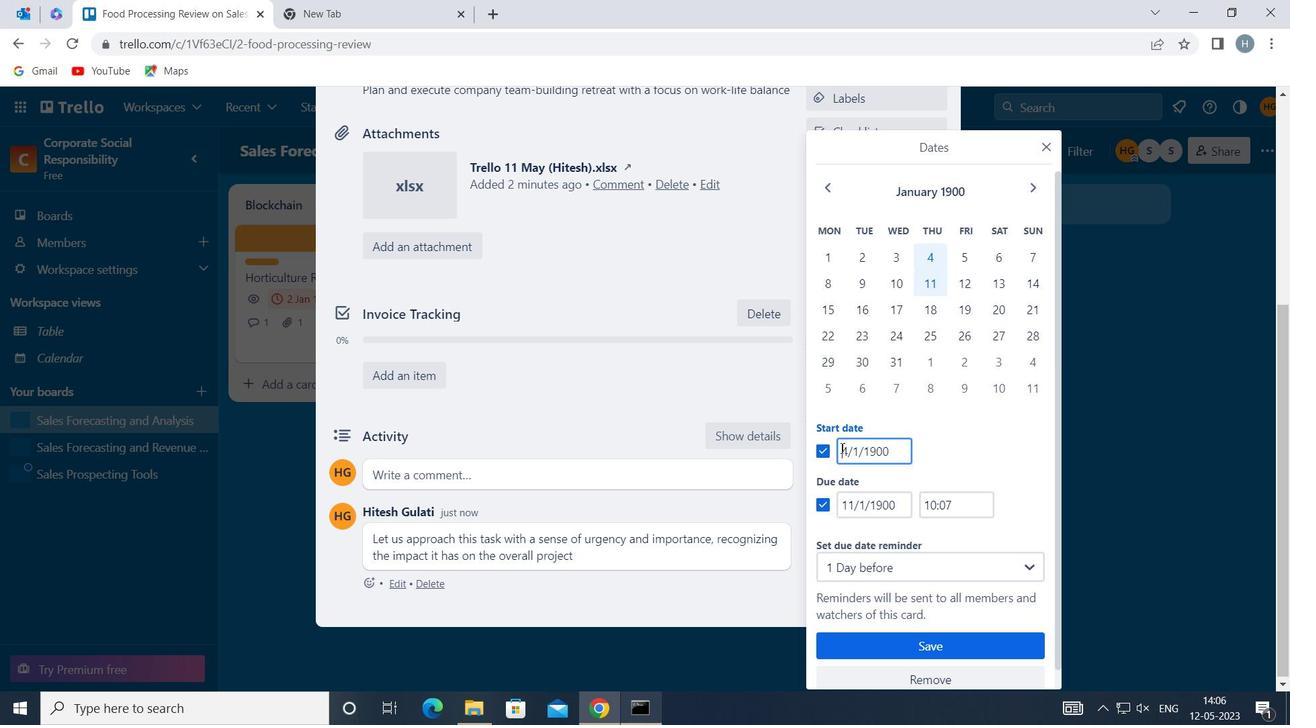 
Action: Key pressed <Key.right><Key.backspace>5
Screenshot: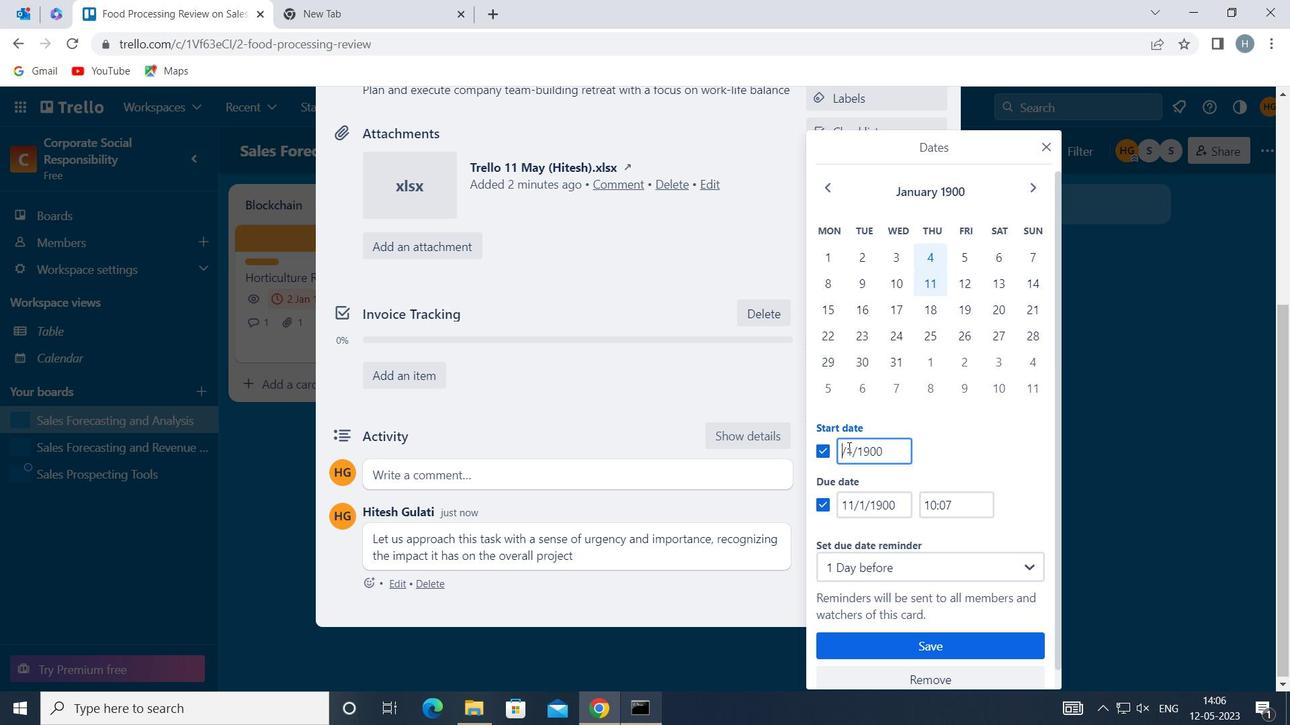 
Action: Mouse moved to (845, 498)
Screenshot: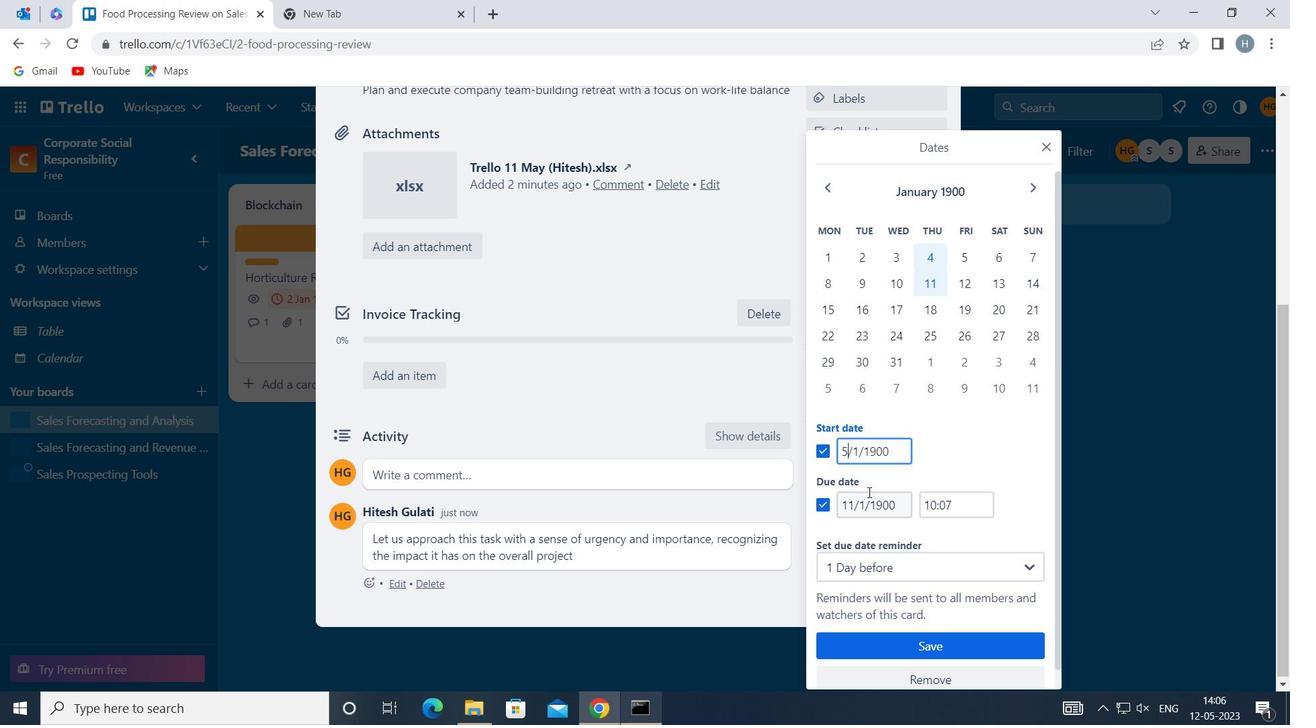 
Action: Mouse pressed left at (845, 498)
Screenshot: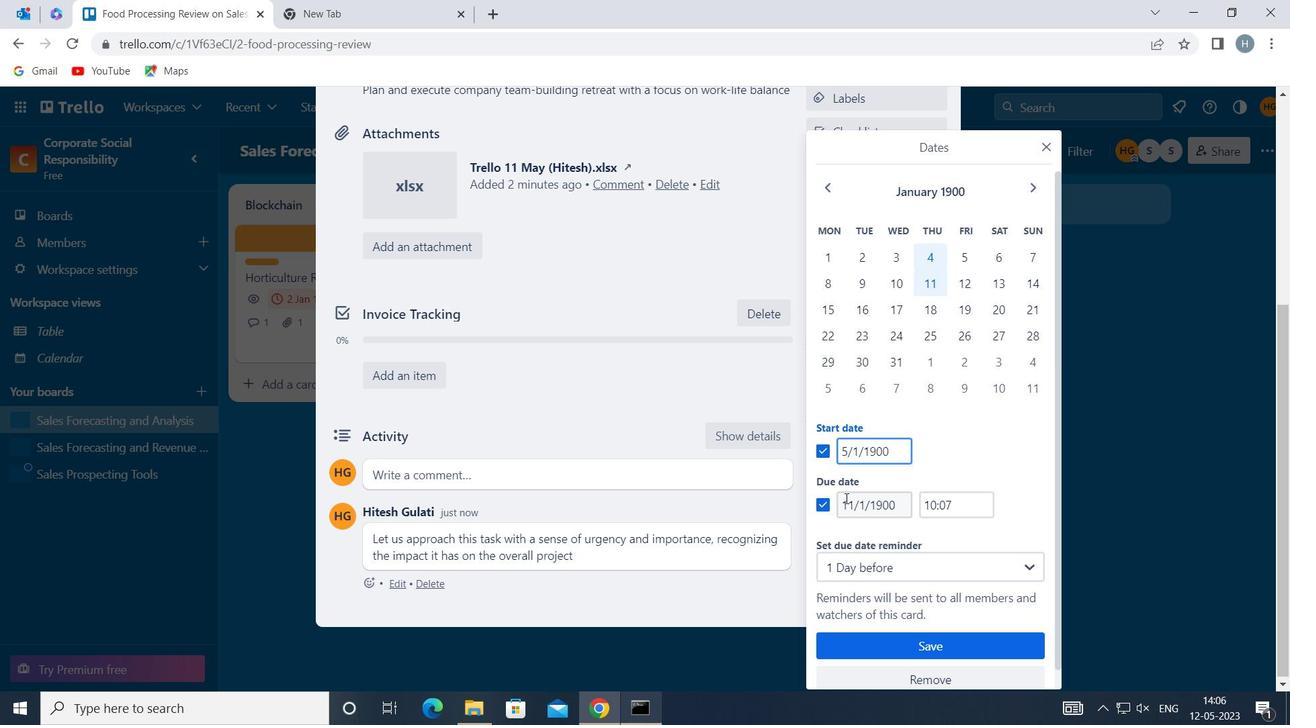 
Action: Key pressed <Key.right><Key.backspace>2
Screenshot: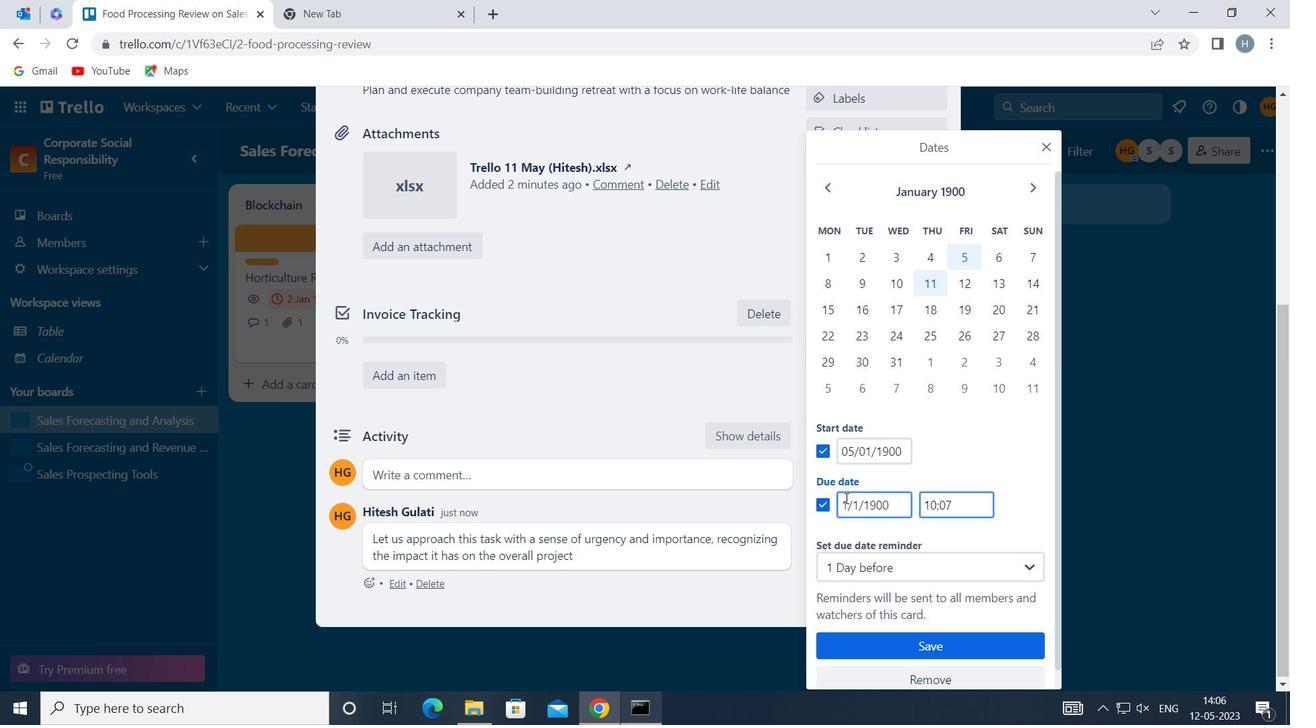 
Action: Mouse moved to (909, 644)
Screenshot: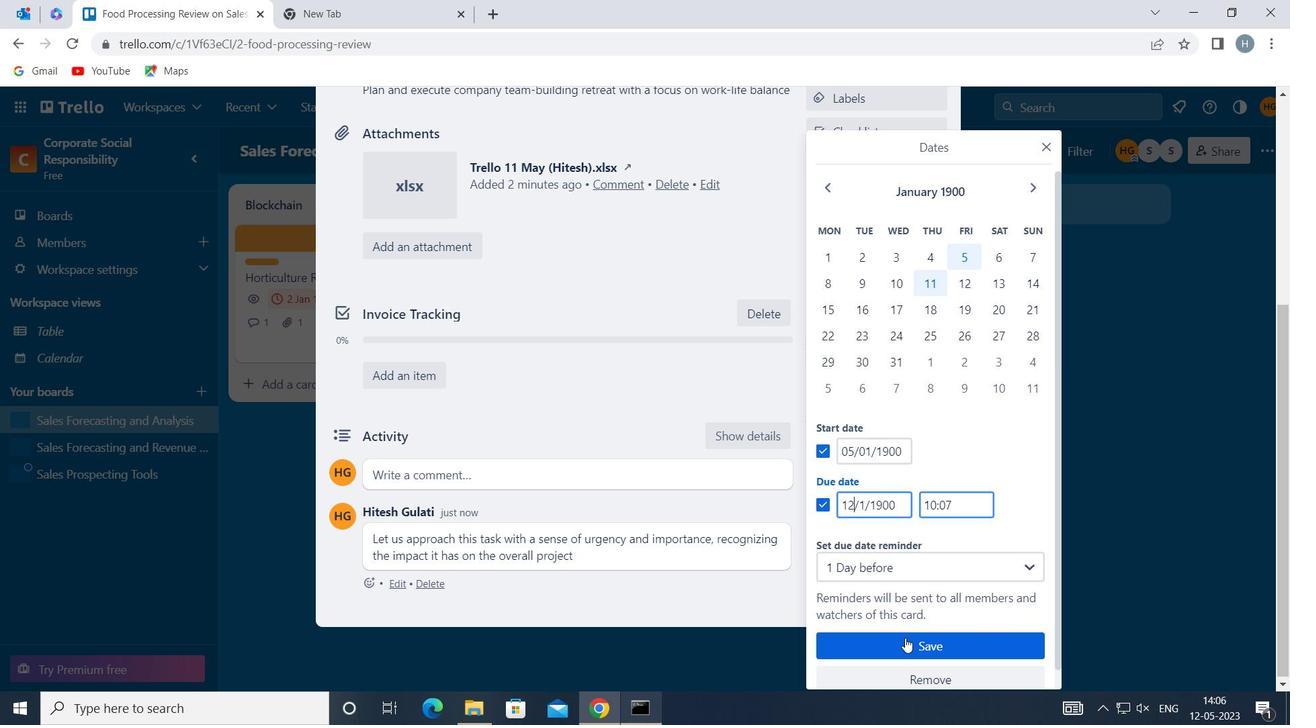 
Action: Mouse pressed left at (909, 644)
Screenshot: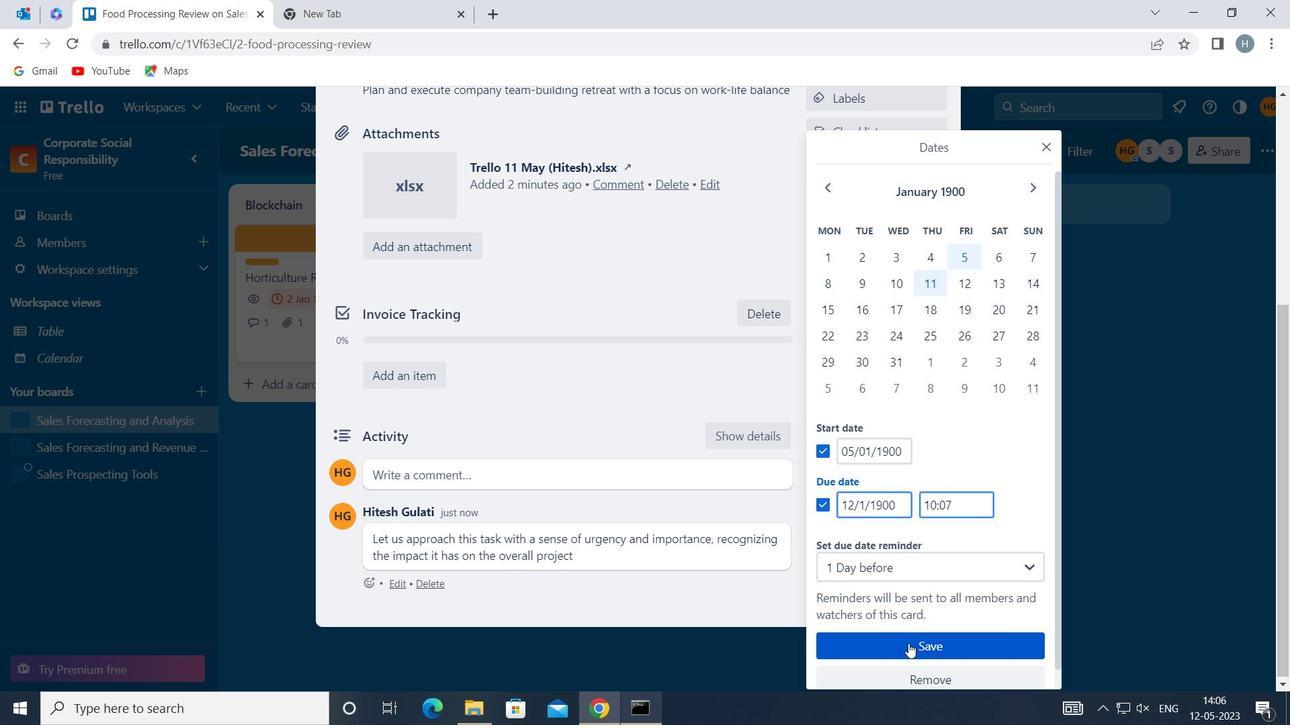 
Action: Mouse moved to (750, 269)
Screenshot: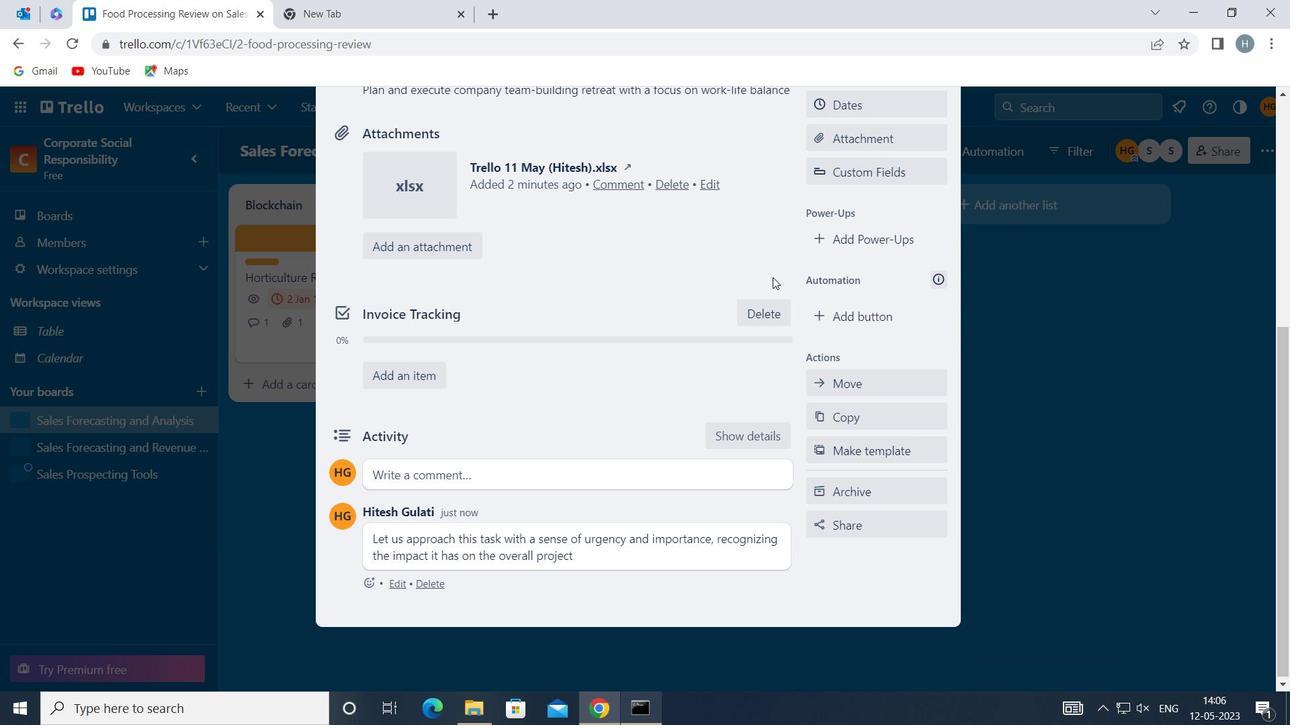 
